 Task: Look for space in Mosopa, Botswana from 6th September, 2023 to 18th September, 2023 for 3 adults in price range Rs.6000 to Rs.12000. Place can be entire place with 2 bedrooms having 2 beds and 2 bathrooms. Property type can be house, flat, guest house, hotel. Booking option can be shelf check-in. Required host language is English.
Action: Mouse moved to (400, 88)
Screenshot: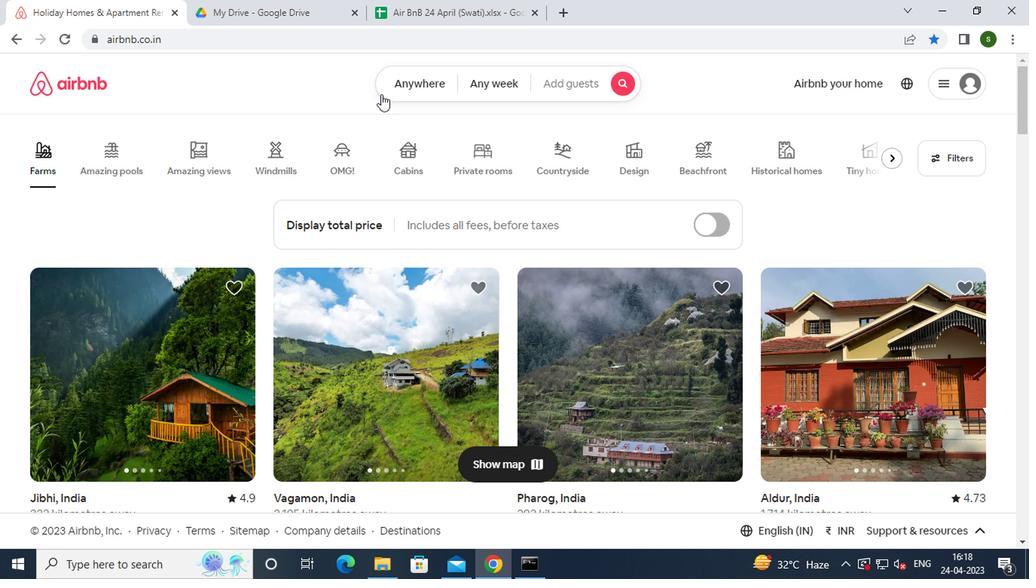 
Action: Mouse pressed left at (400, 88)
Screenshot: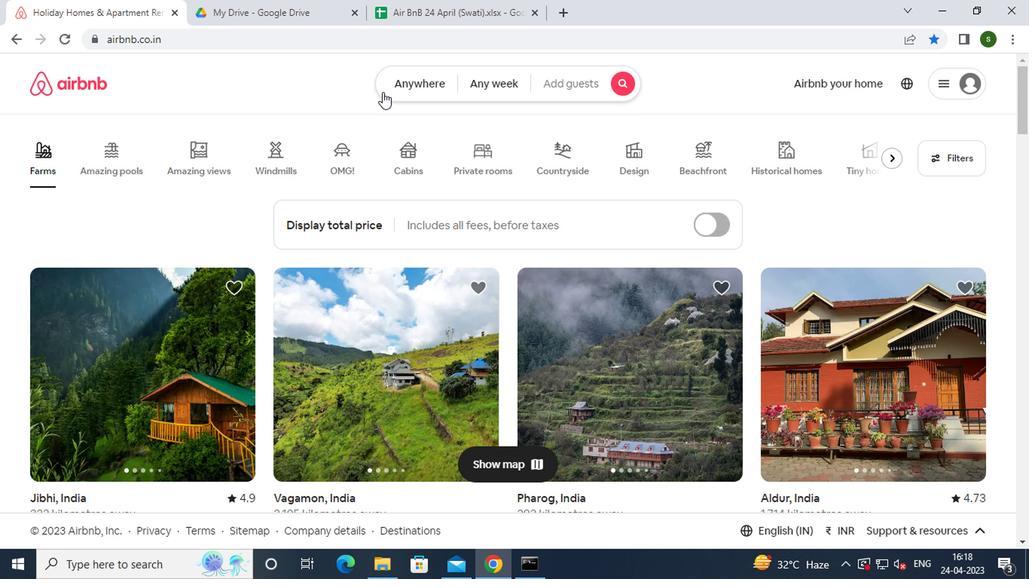 
Action: Mouse moved to (341, 140)
Screenshot: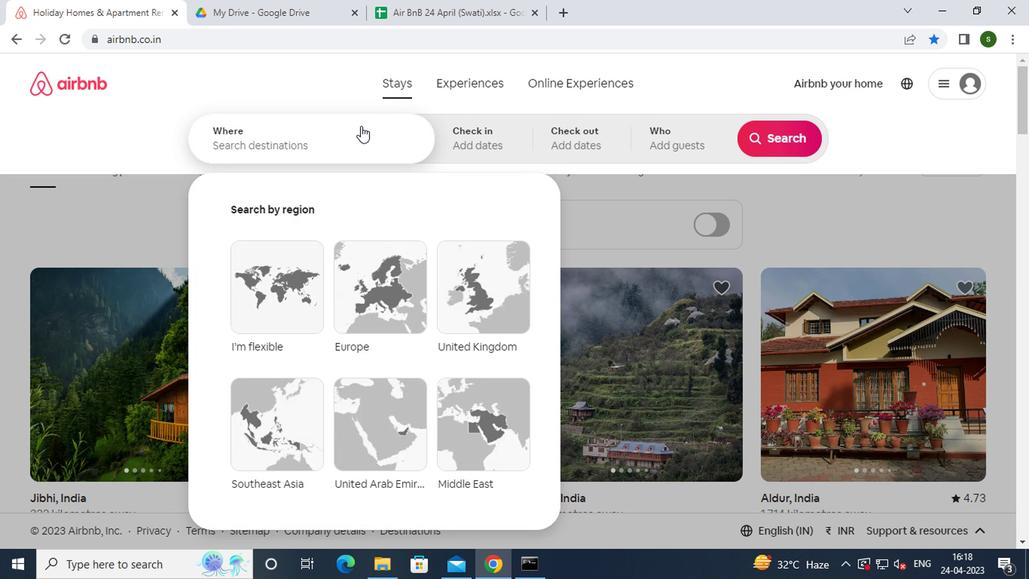 
Action: Mouse pressed left at (341, 140)
Screenshot: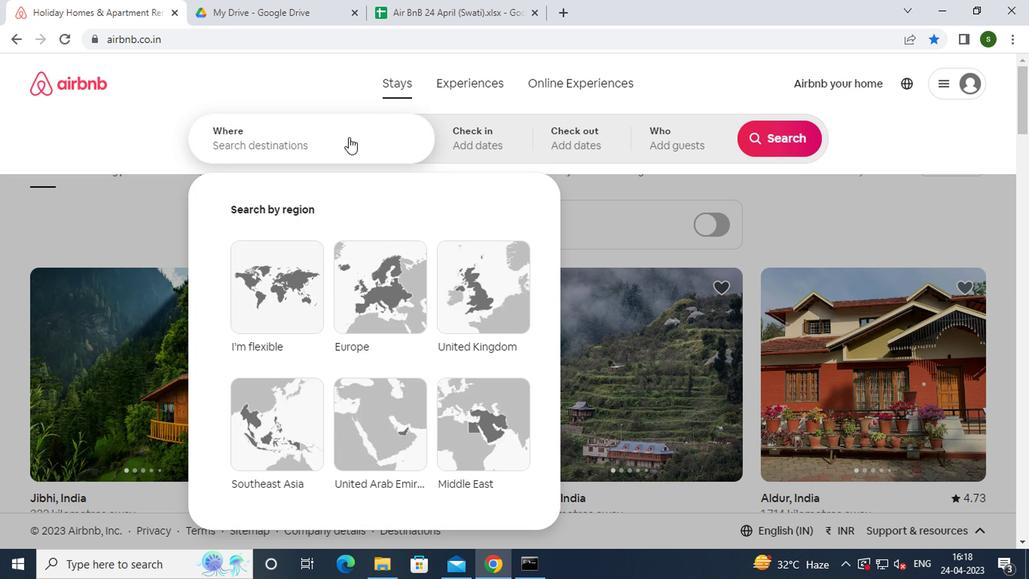 
Action: Key pressed m<Key.caps_lock>osopa
Screenshot: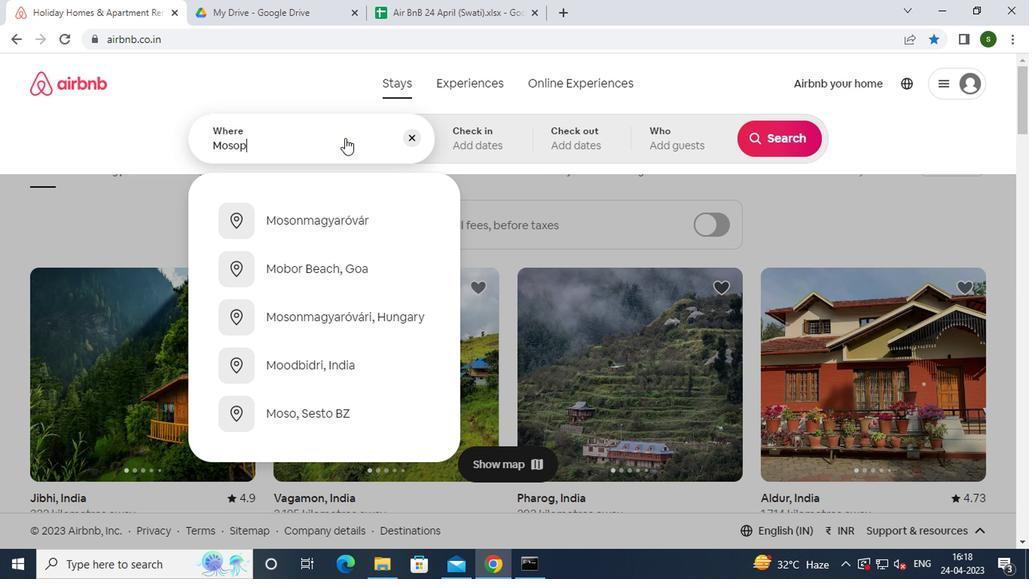 
Action: Mouse moved to (339, 214)
Screenshot: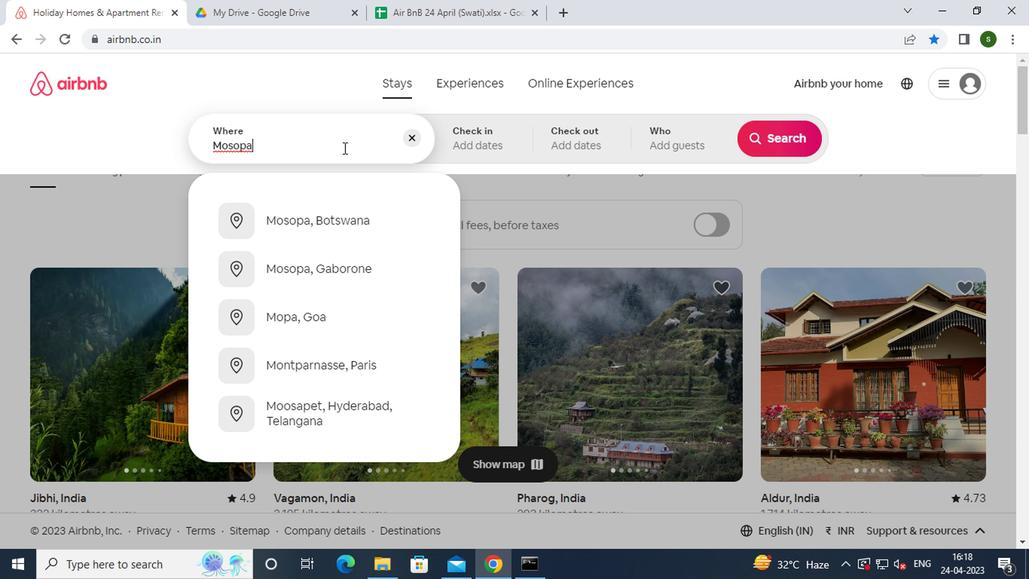 
Action: Mouse pressed left at (339, 214)
Screenshot: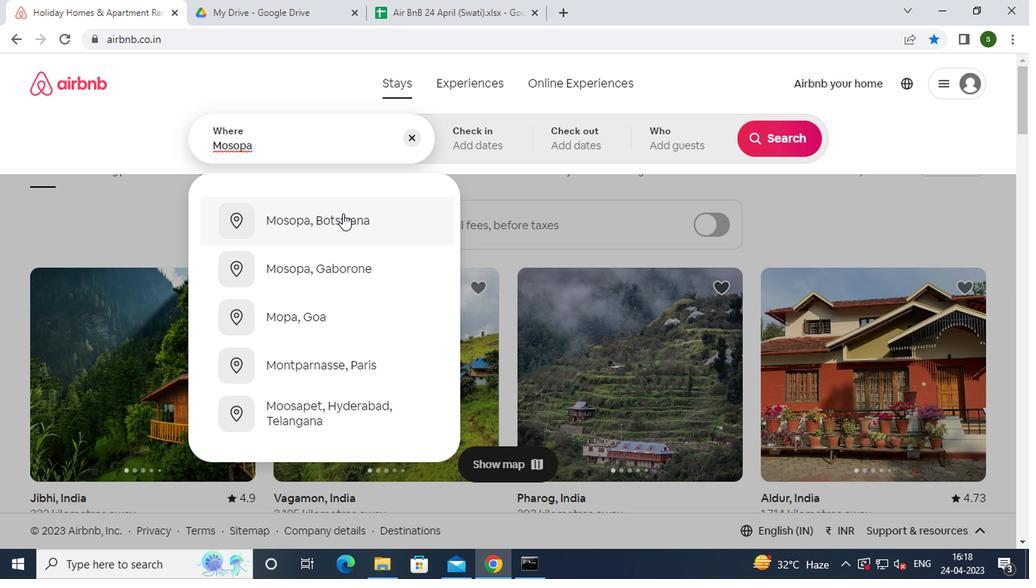 
Action: Mouse moved to (770, 257)
Screenshot: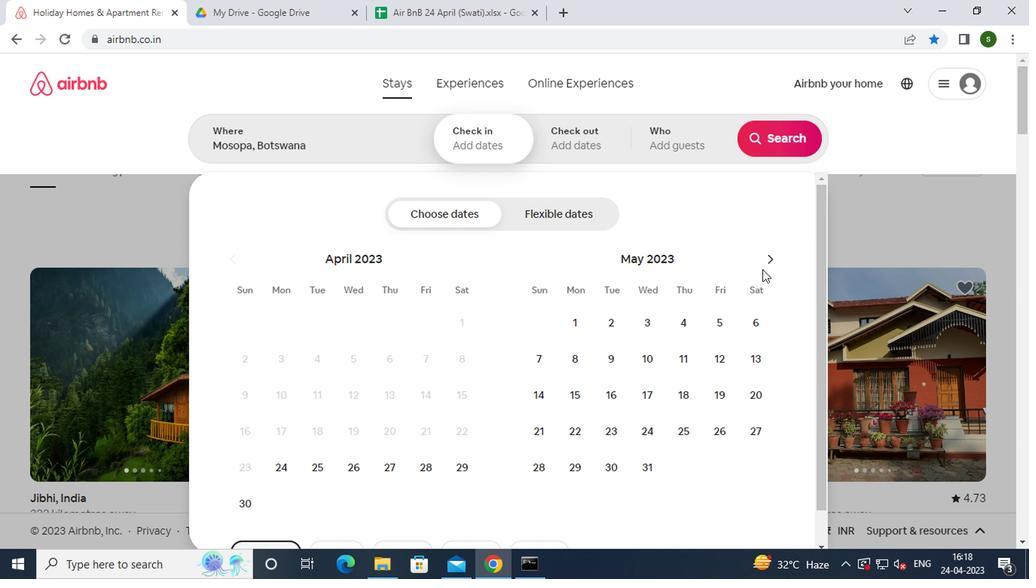 
Action: Mouse pressed left at (770, 257)
Screenshot: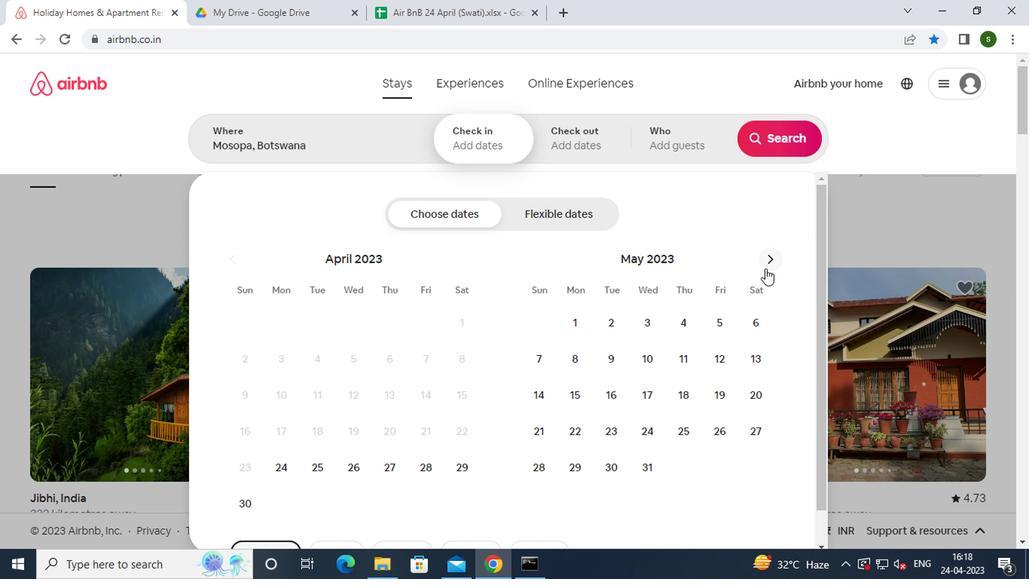 
Action: Mouse pressed left at (770, 257)
Screenshot: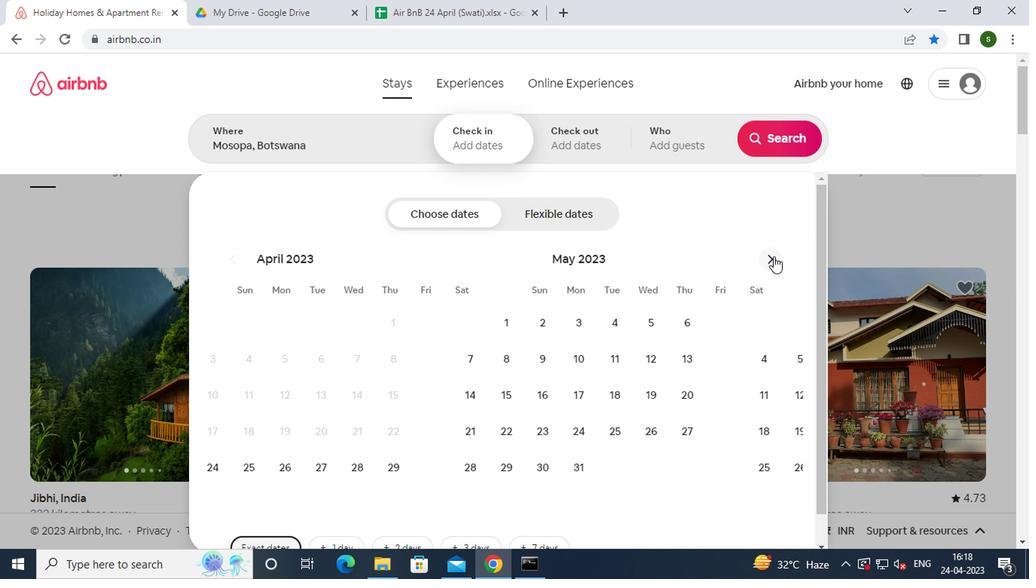 
Action: Mouse pressed left at (770, 257)
Screenshot: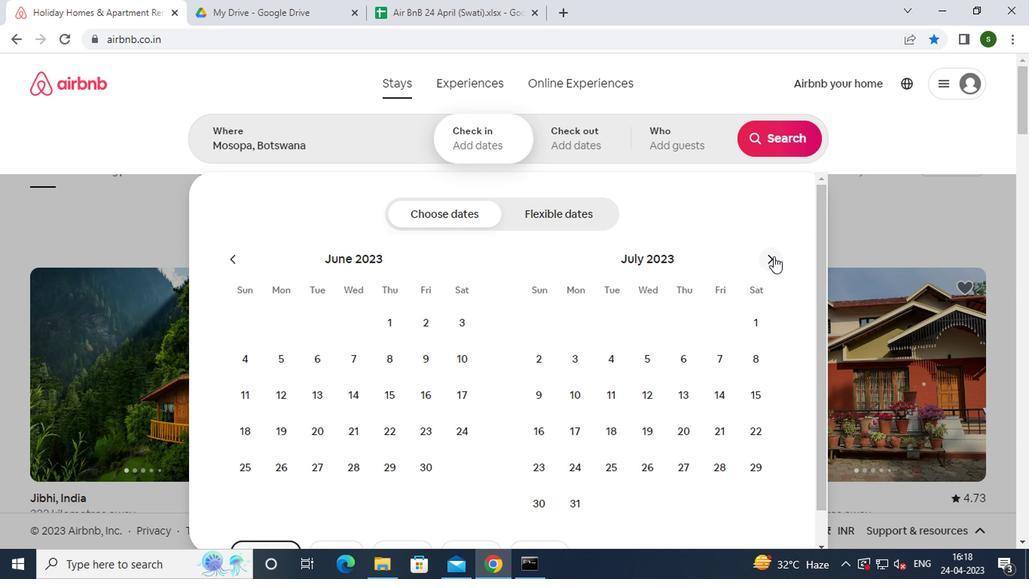 
Action: Mouse pressed left at (770, 257)
Screenshot: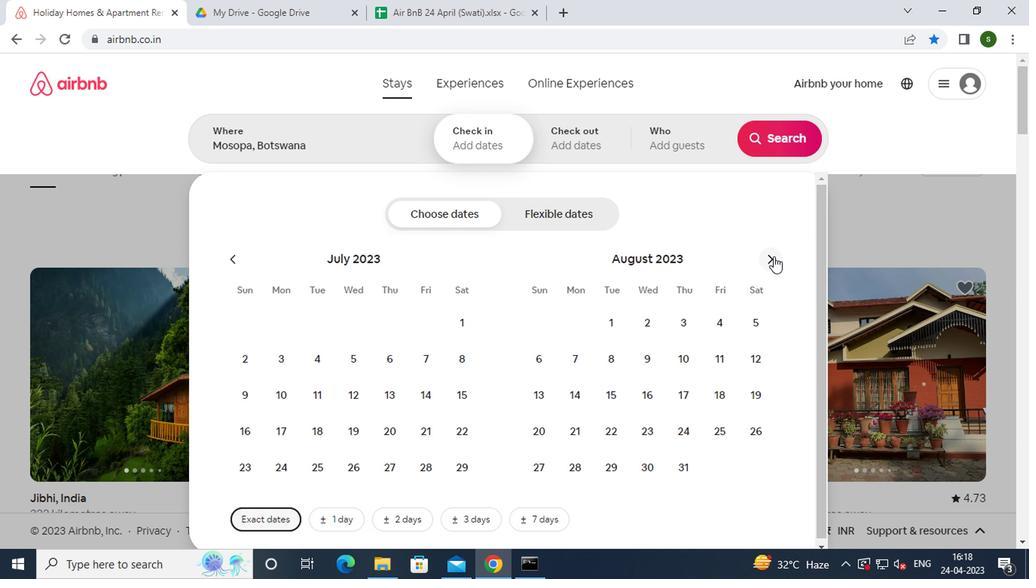 
Action: Mouse moved to (643, 356)
Screenshot: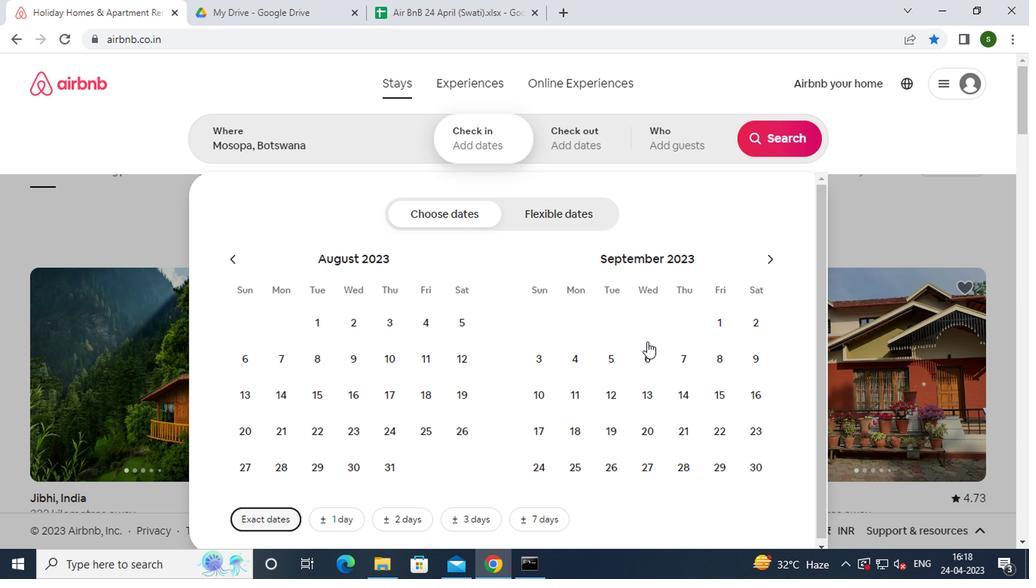 
Action: Mouse pressed left at (643, 356)
Screenshot: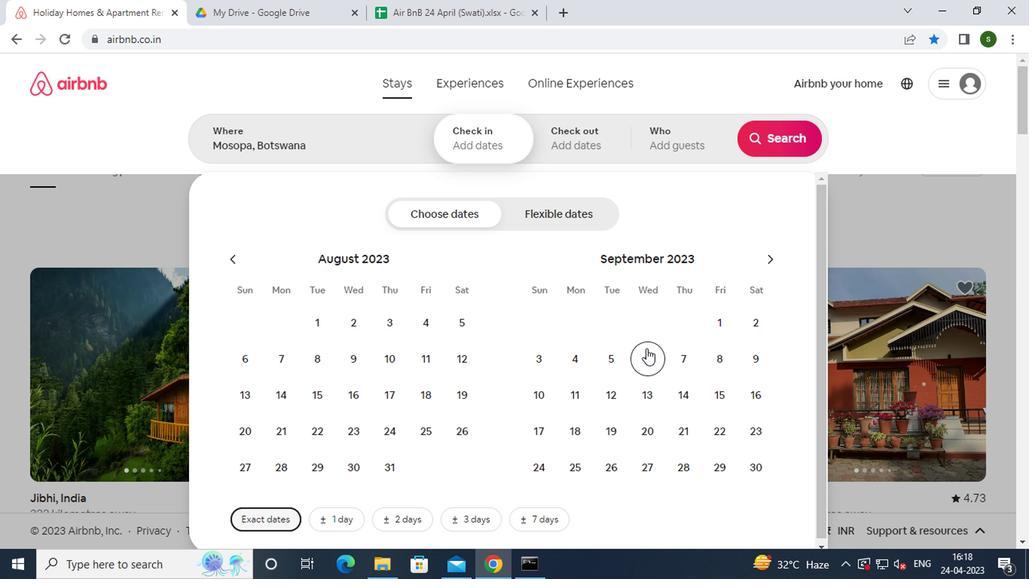 
Action: Mouse moved to (580, 426)
Screenshot: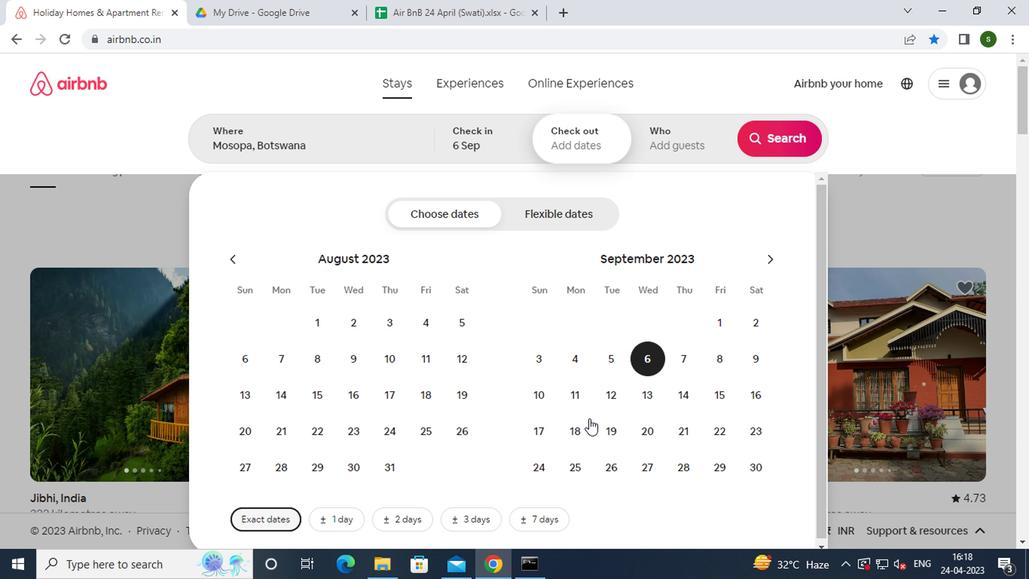 
Action: Mouse pressed left at (580, 426)
Screenshot: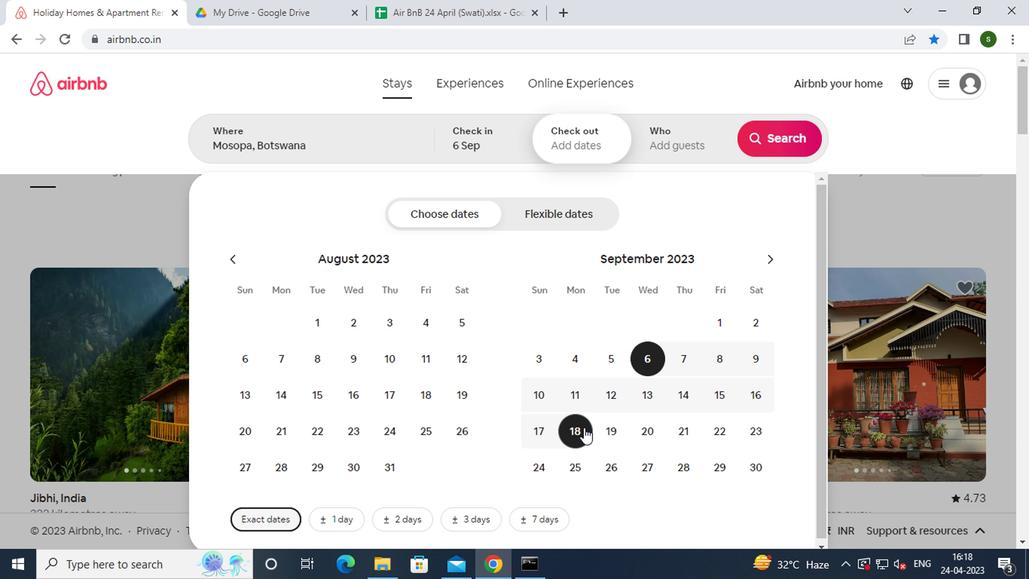 
Action: Mouse moved to (679, 141)
Screenshot: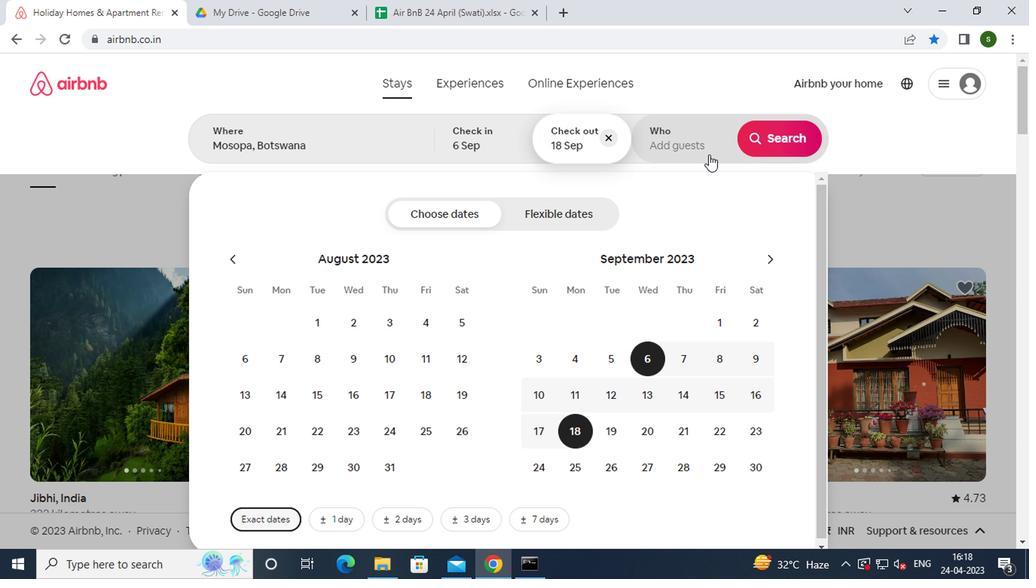 
Action: Mouse pressed left at (679, 141)
Screenshot: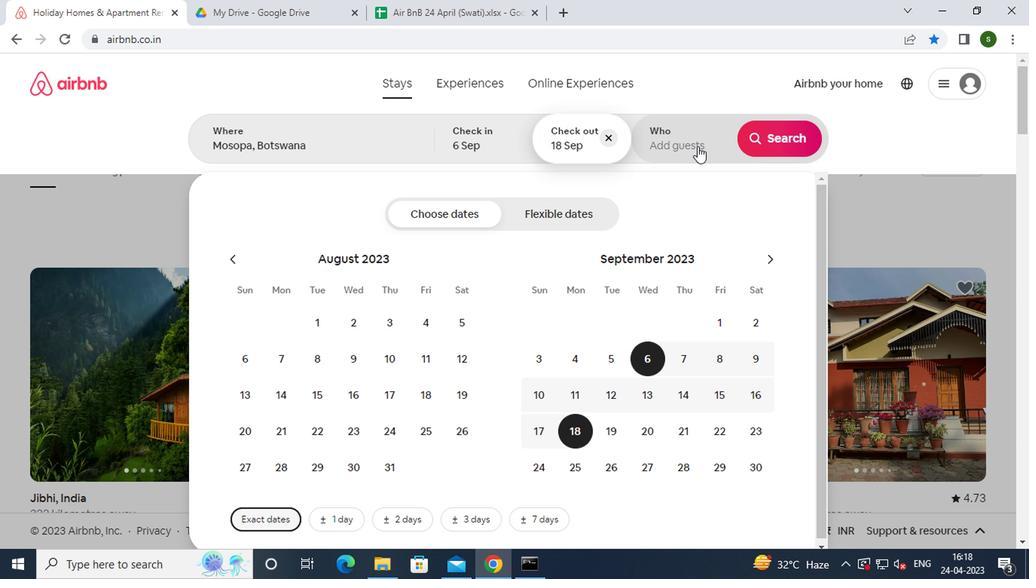 
Action: Mouse moved to (778, 219)
Screenshot: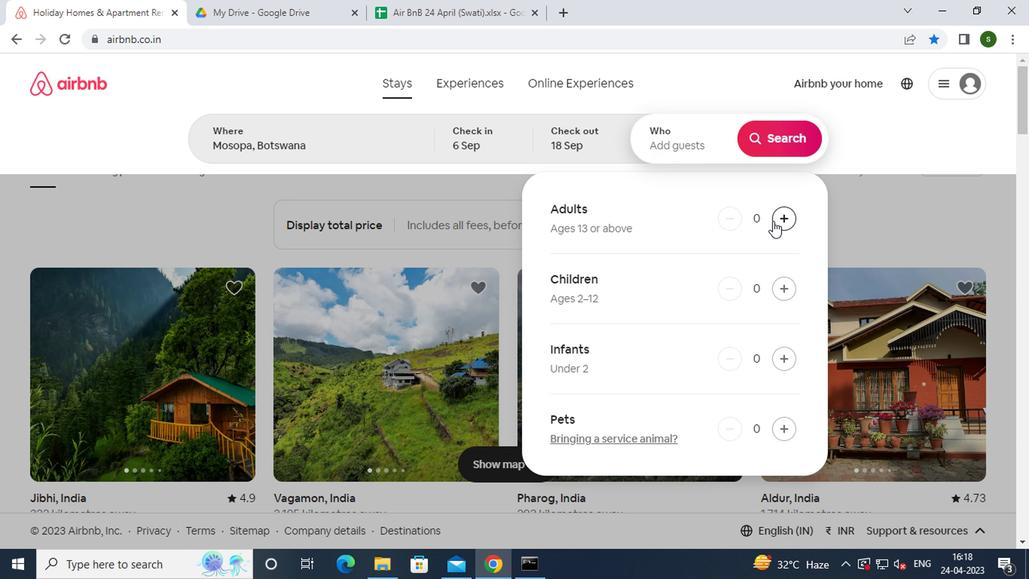 
Action: Mouse pressed left at (778, 219)
Screenshot: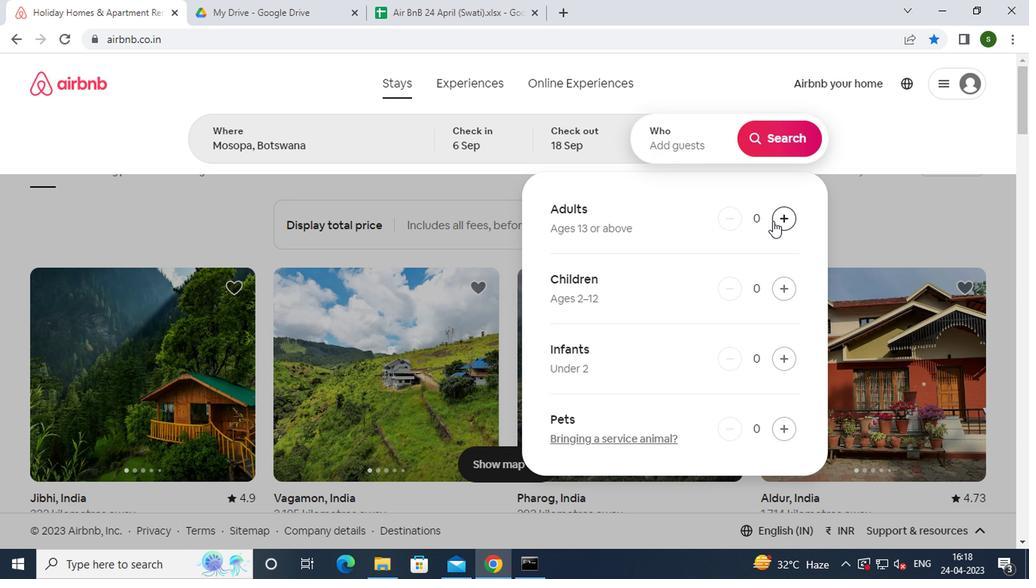 
Action: Mouse pressed left at (778, 219)
Screenshot: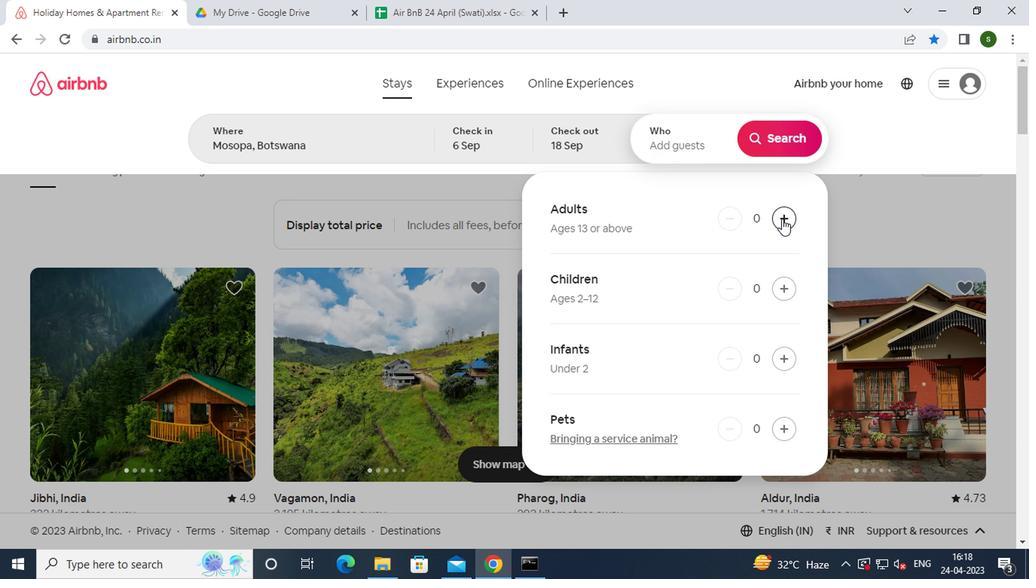 
Action: Mouse pressed left at (778, 219)
Screenshot: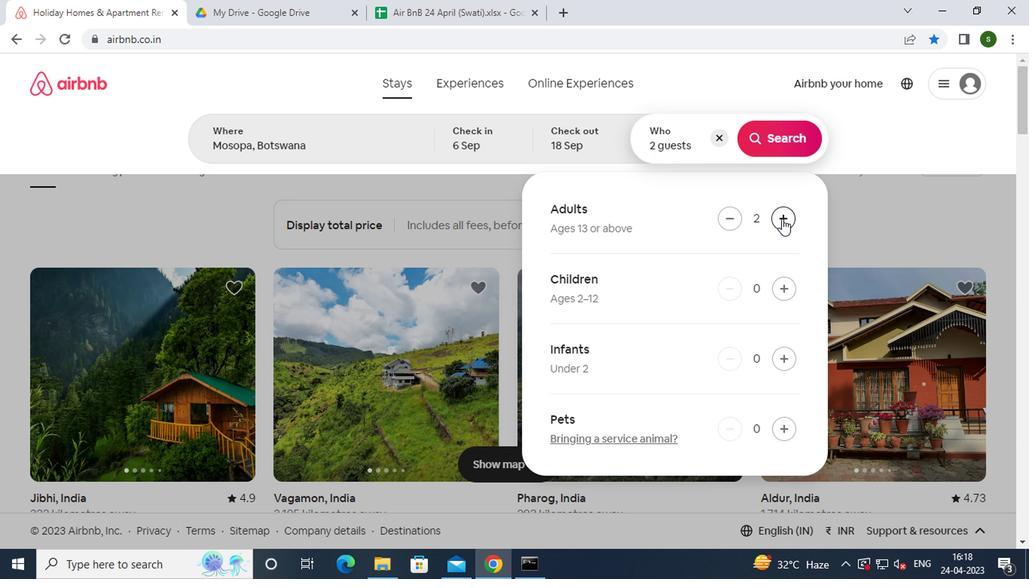 
Action: Mouse moved to (773, 153)
Screenshot: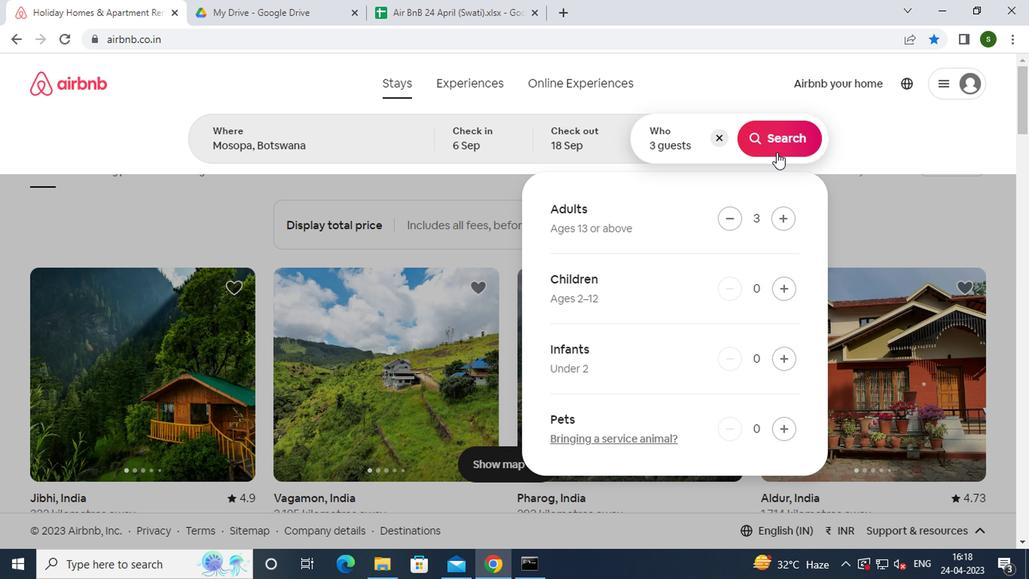 
Action: Mouse pressed left at (773, 153)
Screenshot: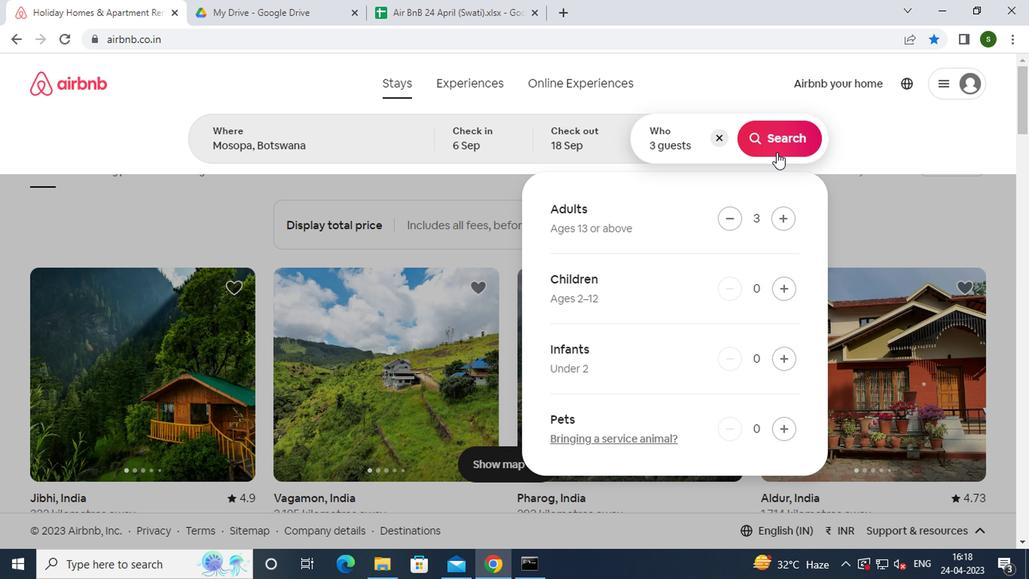 
Action: Mouse moved to (943, 137)
Screenshot: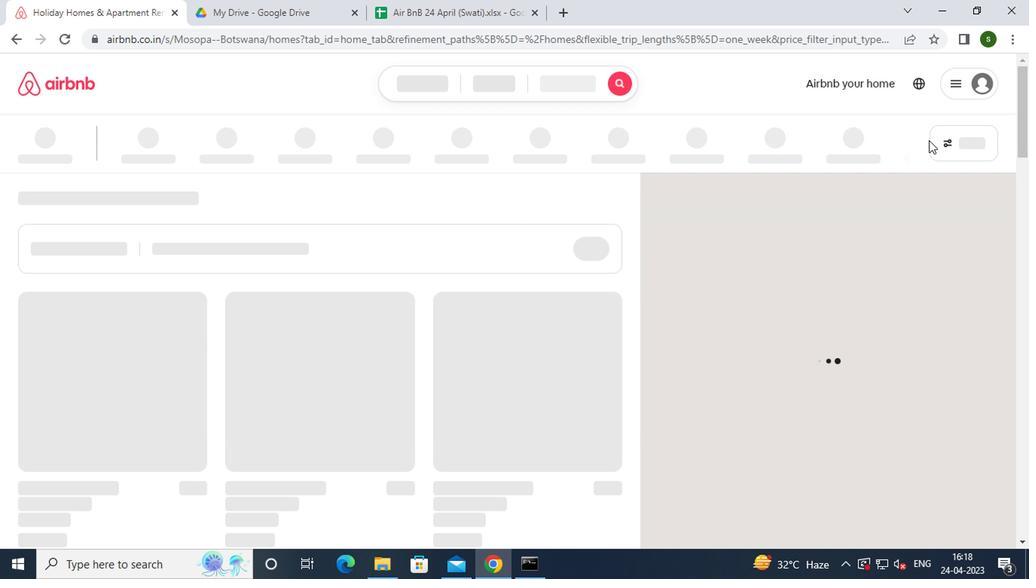 
Action: Mouse pressed left at (943, 137)
Screenshot: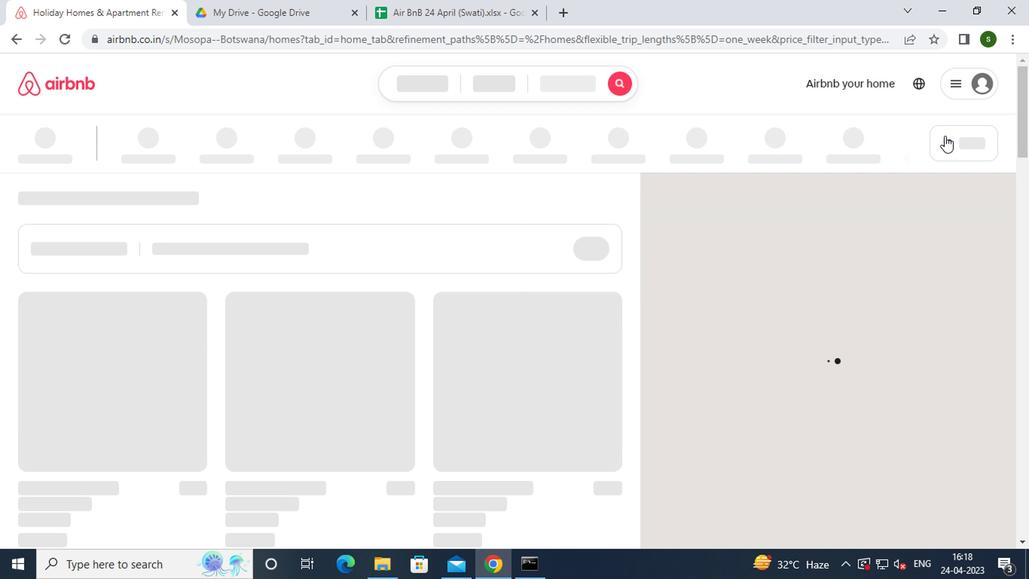 
Action: Mouse moved to (970, 144)
Screenshot: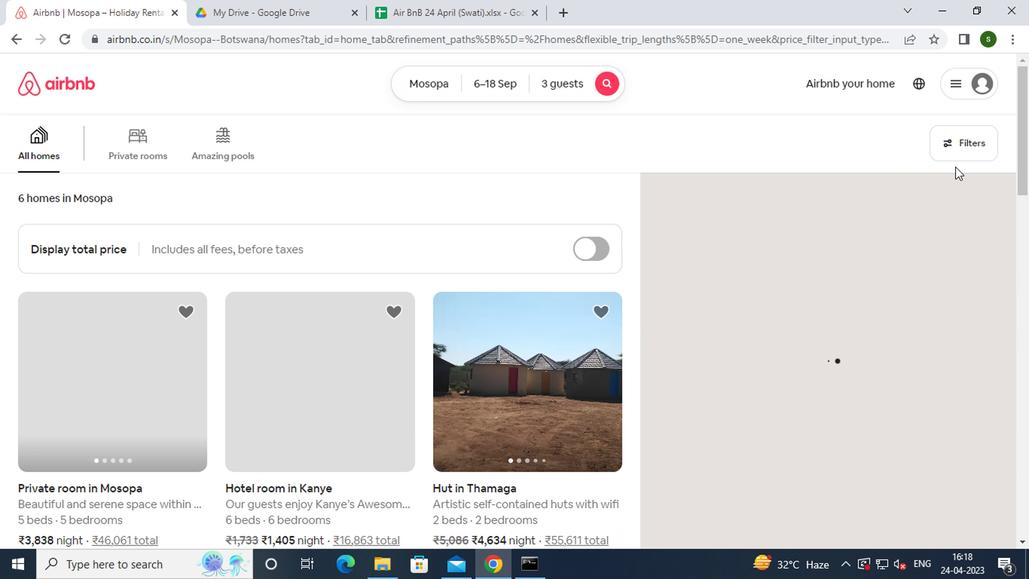 
Action: Mouse pressed left at (970, 144)
Screenshot: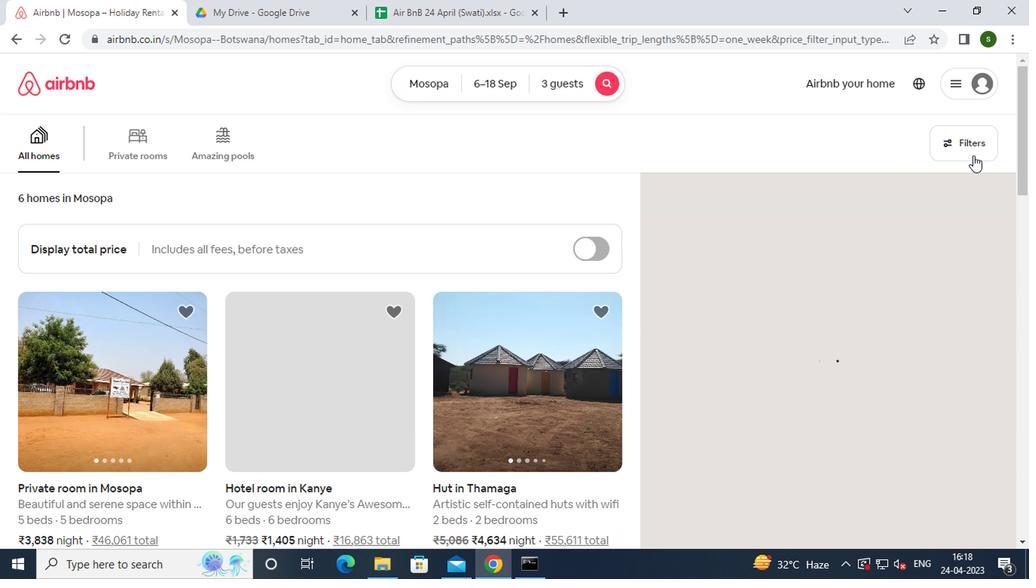 
Action: Mouse moved to (372, 332)
Screenshot: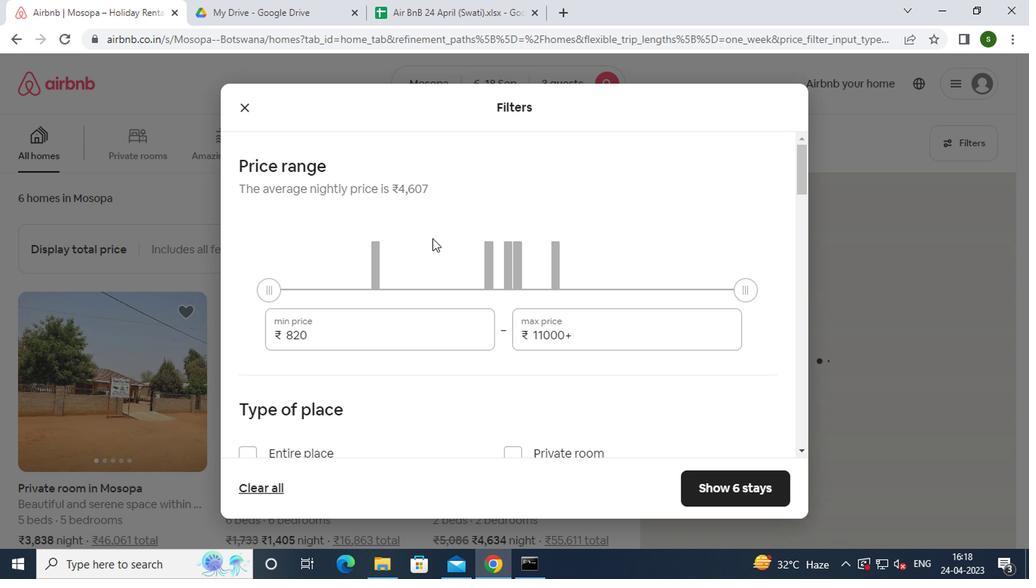 
Action: Mouse pressed left at (372, 332)
Screenshot: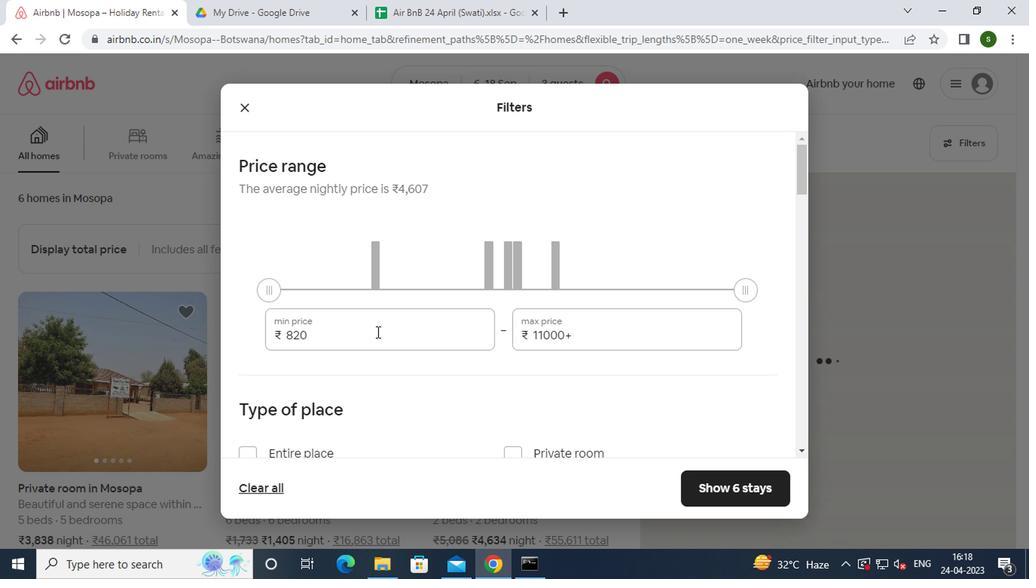 
Action: Key pressed <Key.backspace><Key.backspace><Key.backspace><Key.backspace><Key.backspace><Key.backspace>6000
Screenshot: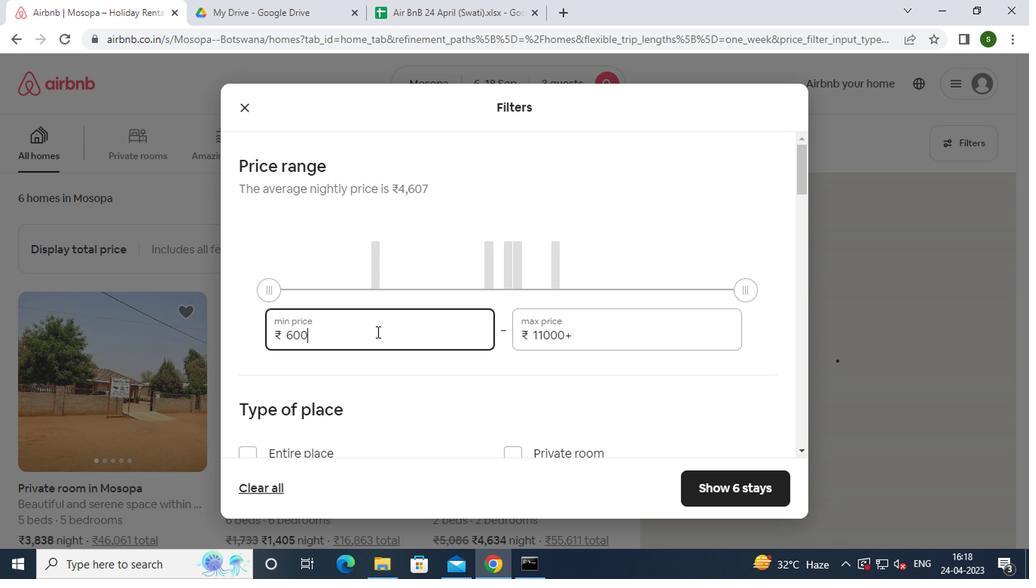
Action: Mouse moved to (577, 341)
Screenshot: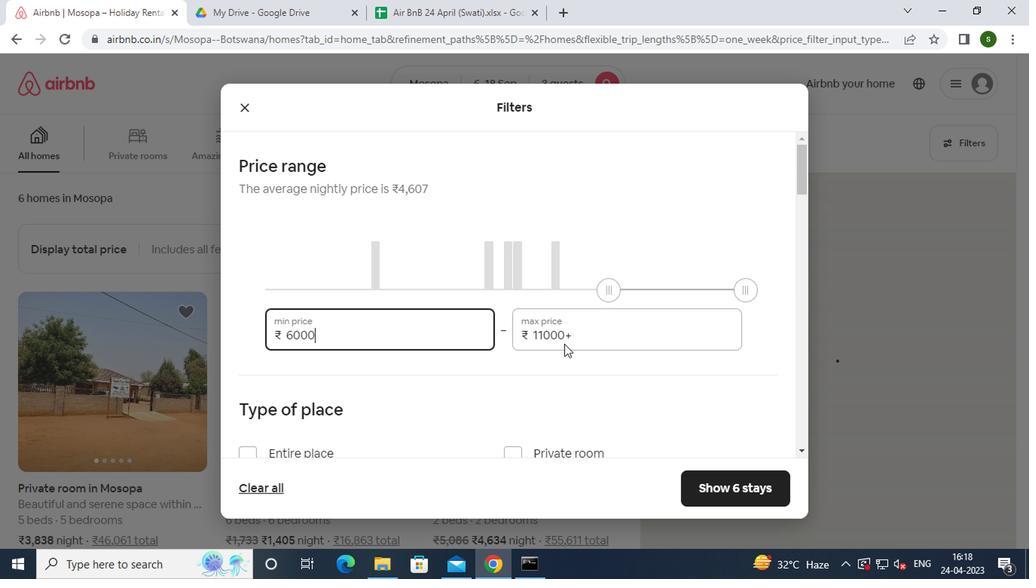 
Action: Mouse pressed left at (577, 341)
Screenshot: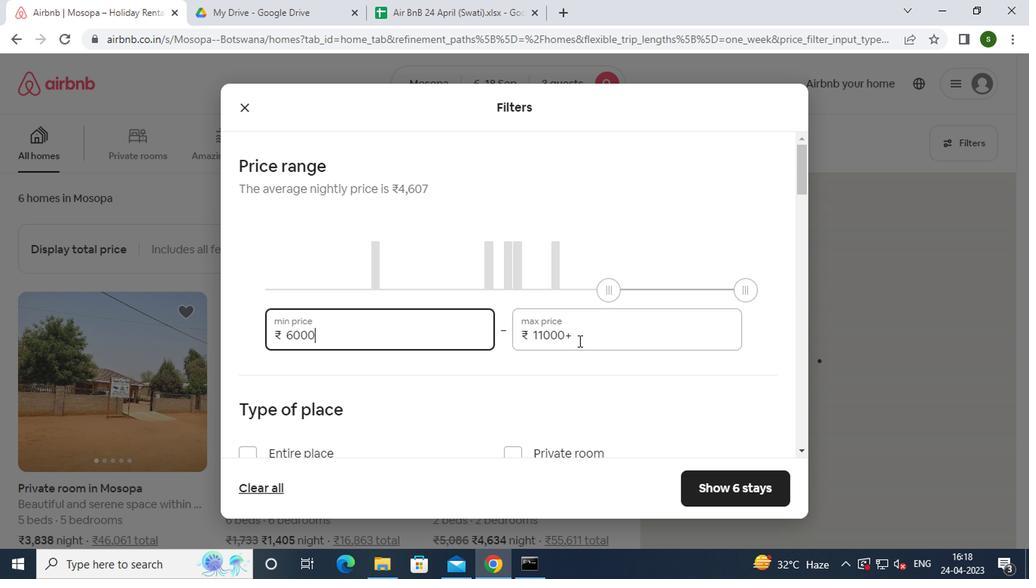 
Action: Mouse moved to (571, 341)
Screenshot: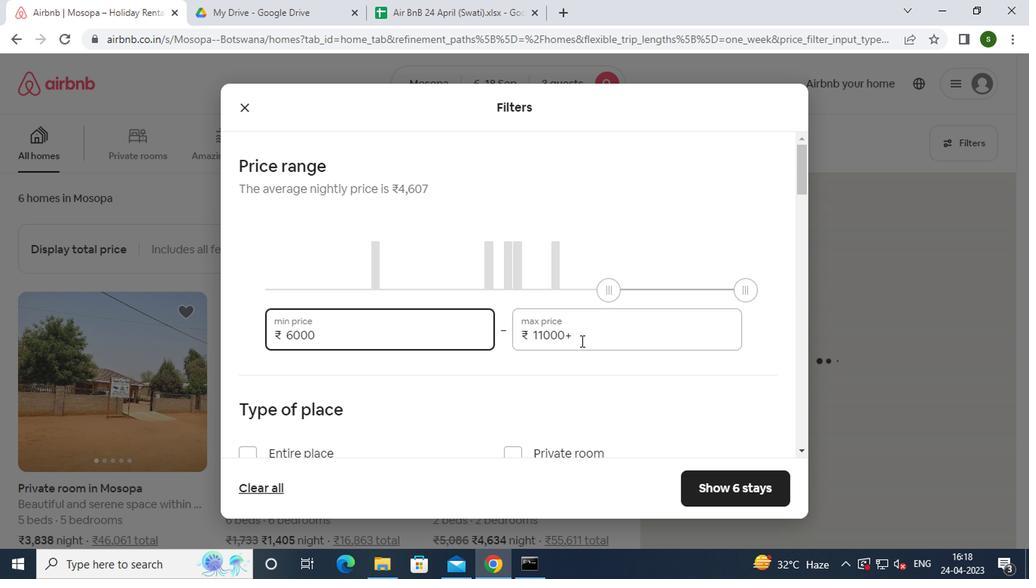 
Action: Key pressed <Key.backspace><Key.backspace><Key.backspace><Key.backspace><Key.backspace><Key.backspace><Key.backspace><Key.backspace><Key.backspace><Key.backspace><Key.backspace>12000
Screenshot: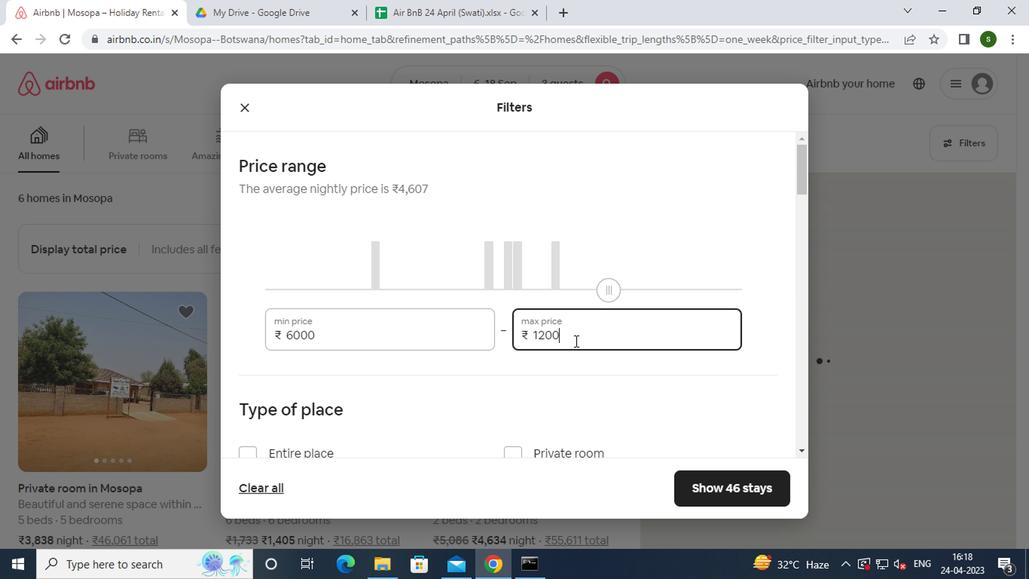 
Action: Mouse moved to (413, 386)
Screenshot: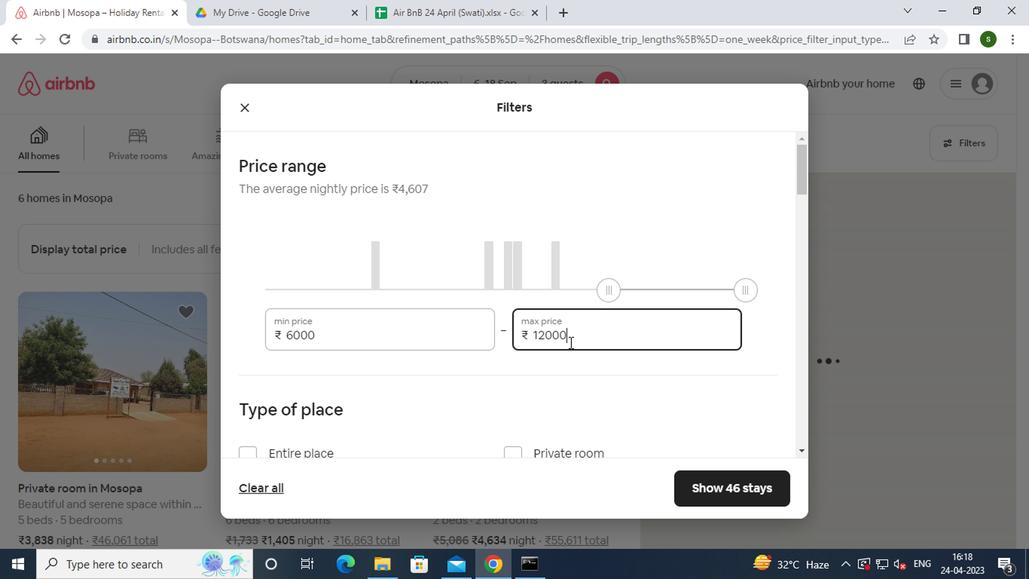 
Action: Mouse scrolled (413, 385) with delta (0, -1)
Screenshot: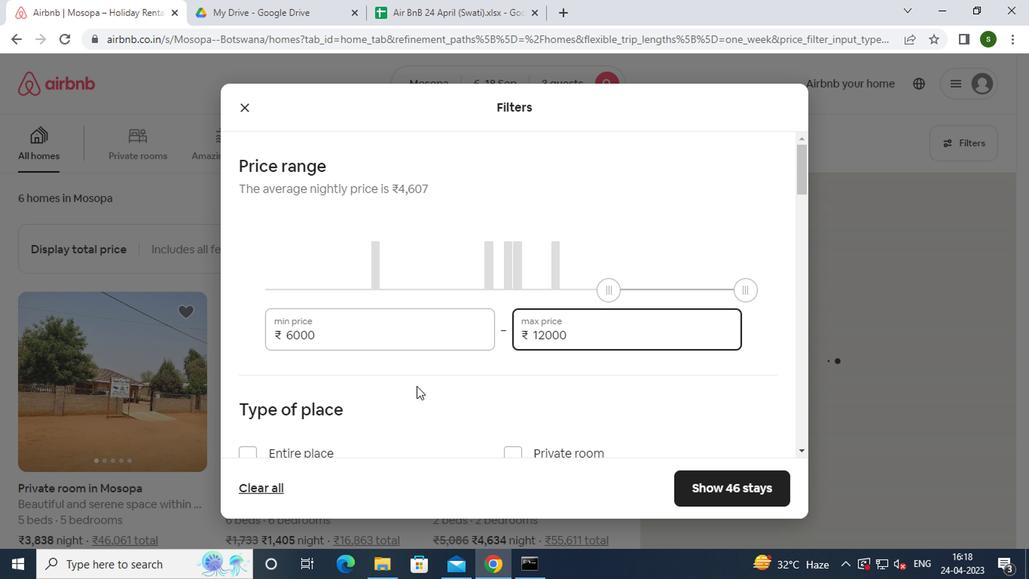 
Action: Mouse scrolled (413, 385) with delta (0, -1)
Screenshot: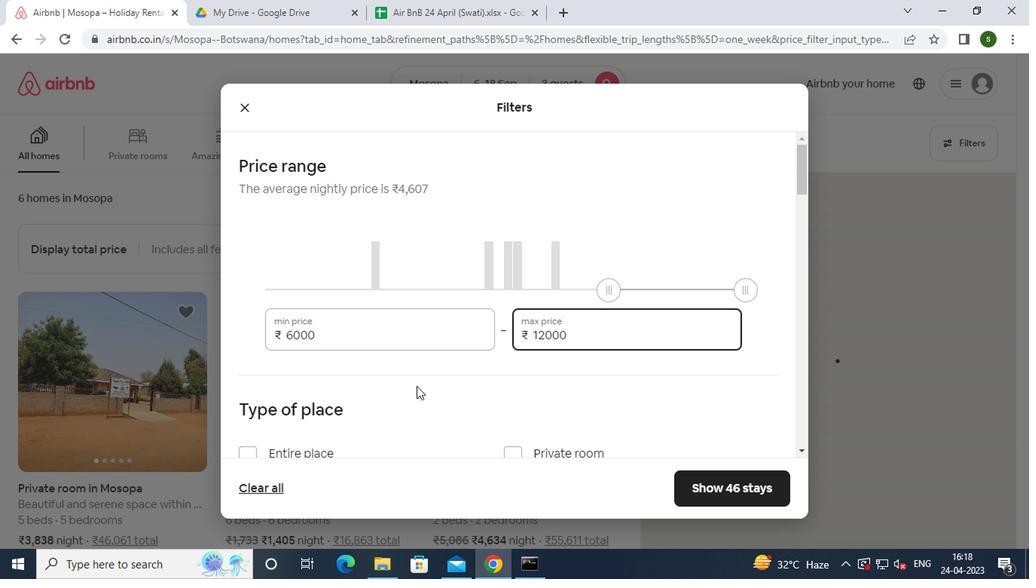 
Action: Mouse moved to (279, 301)
Screenshot: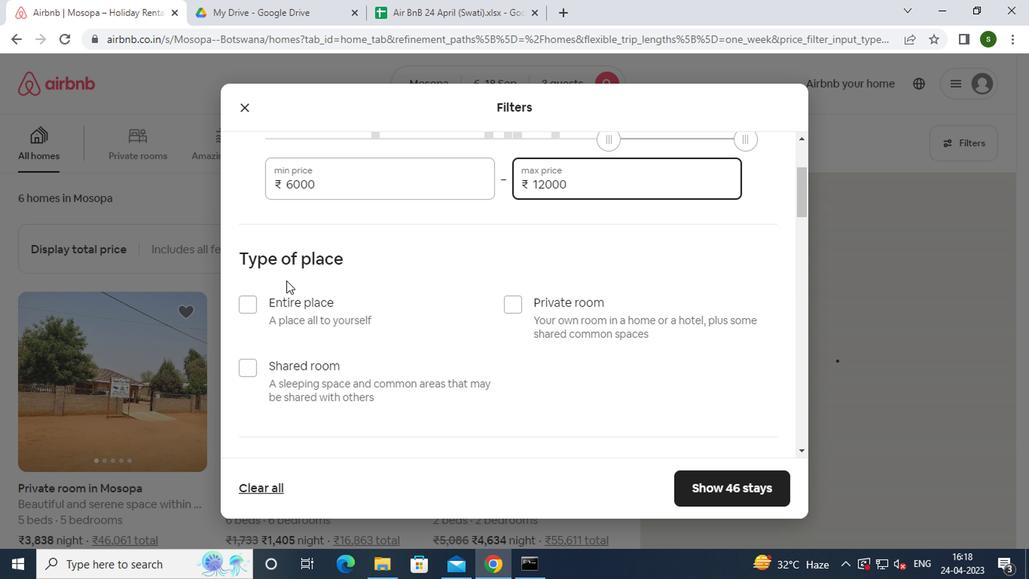 
Action: Mouse pressed left at (279, 301)
Screenshot: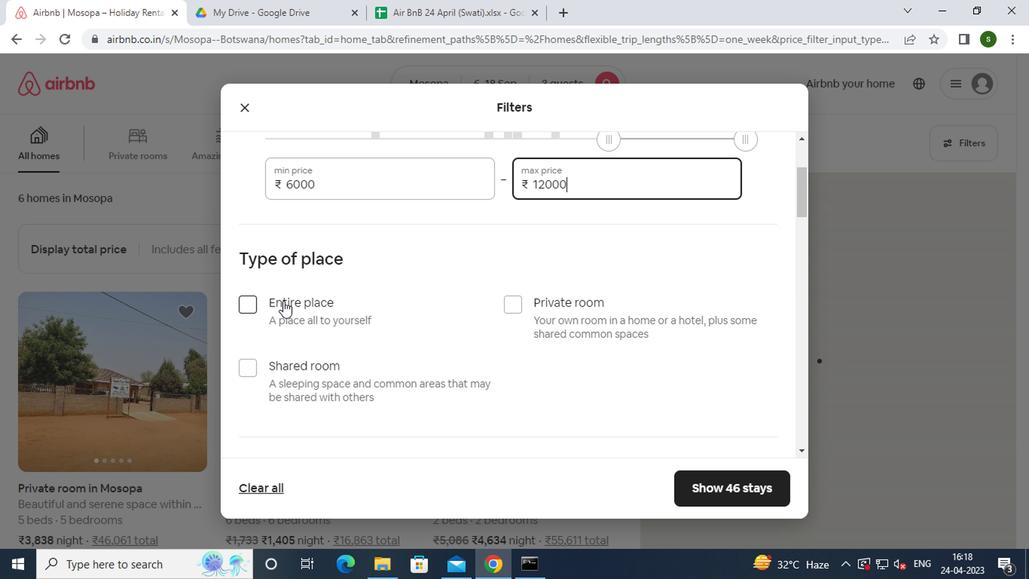 
Action: Mouse scrolled (279, 300) with delta (0, 0)
Screenshot: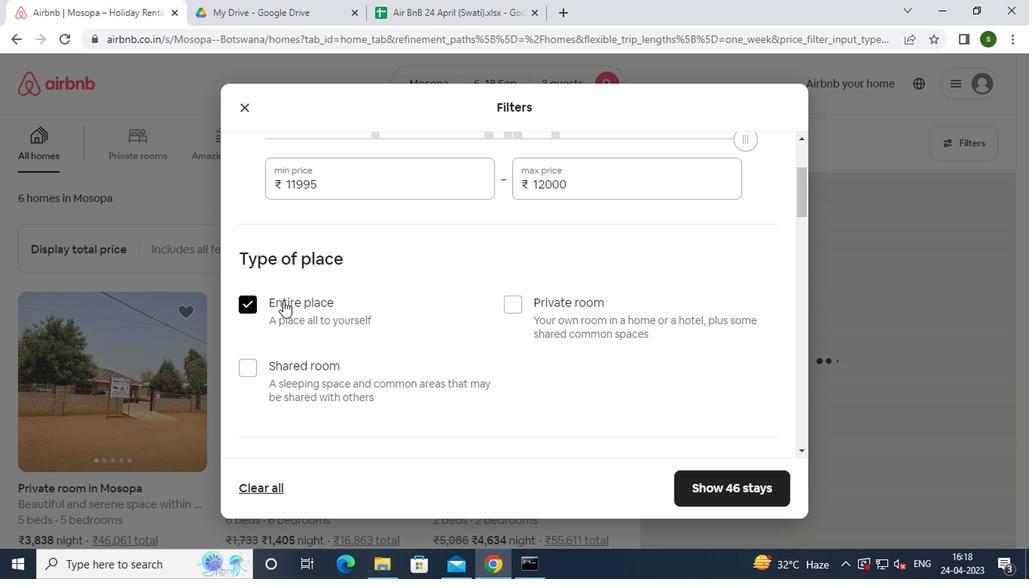 
Action: Mouse scrolled (279, 300) with delta (0, 0)
Screenshot: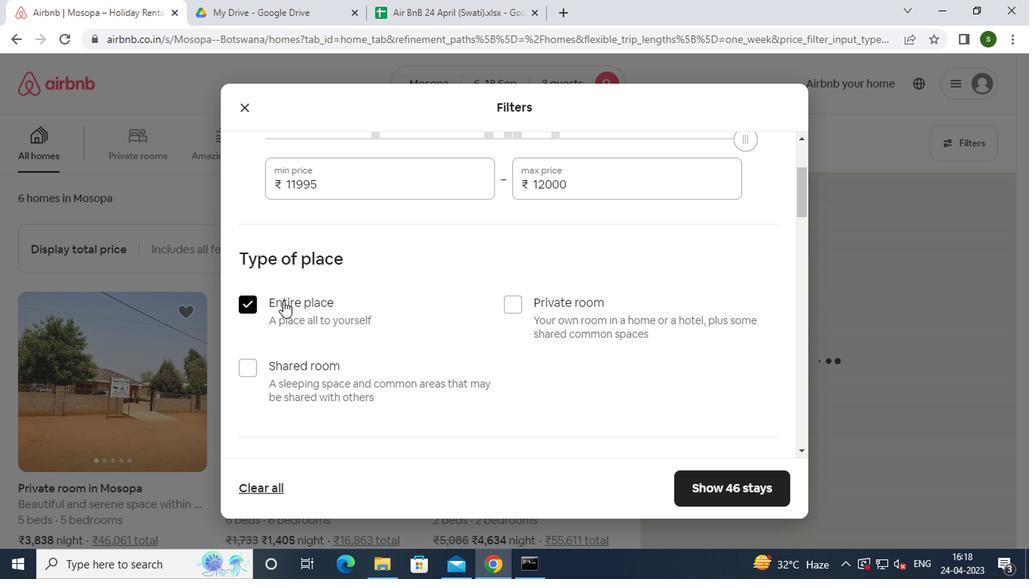 
Action: Mouse moved to (391, 394)
Screenshot: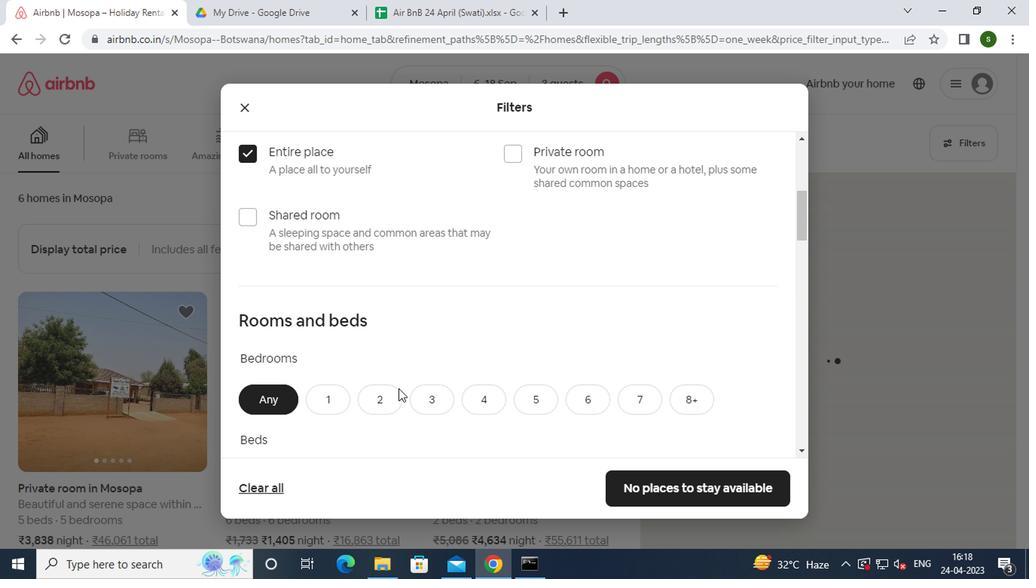 
Action: Mouse pressed left at (391, 394)
Screenshot: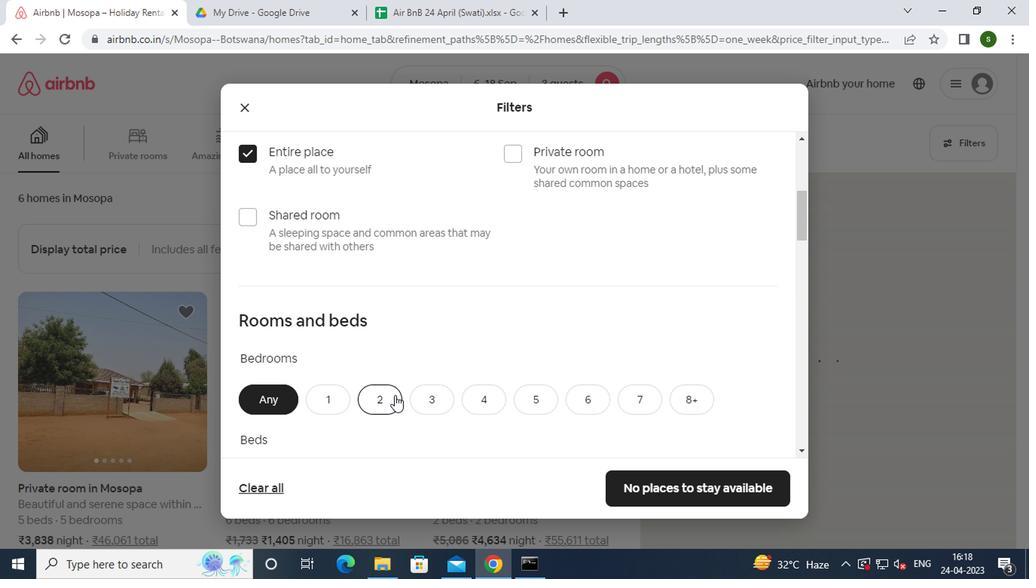 
Action: Mouse moved to (420, 339)
Screenshot: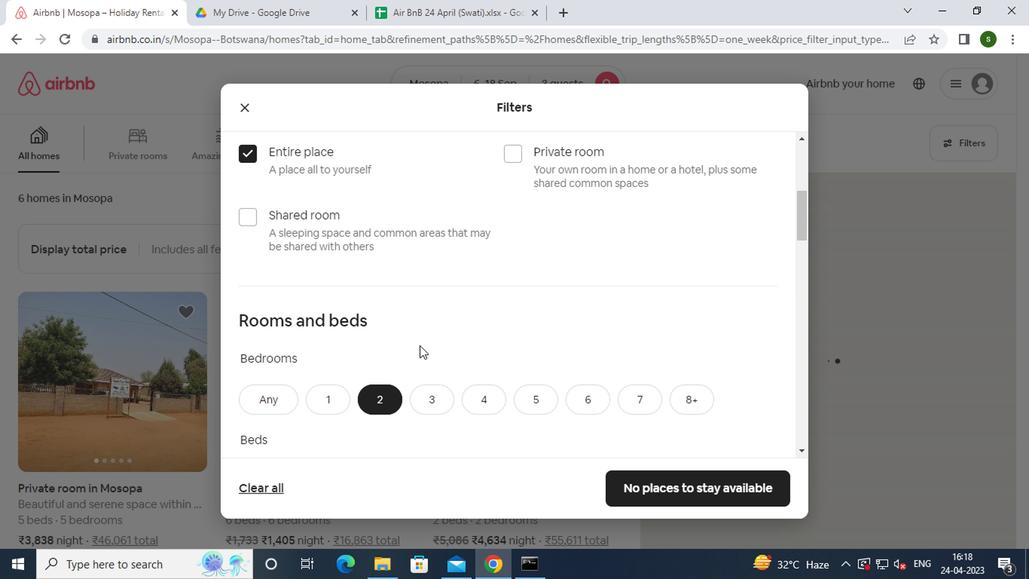 
Action: Mouse scrolled (420, 337) with delta (0, -1)
Screenshot: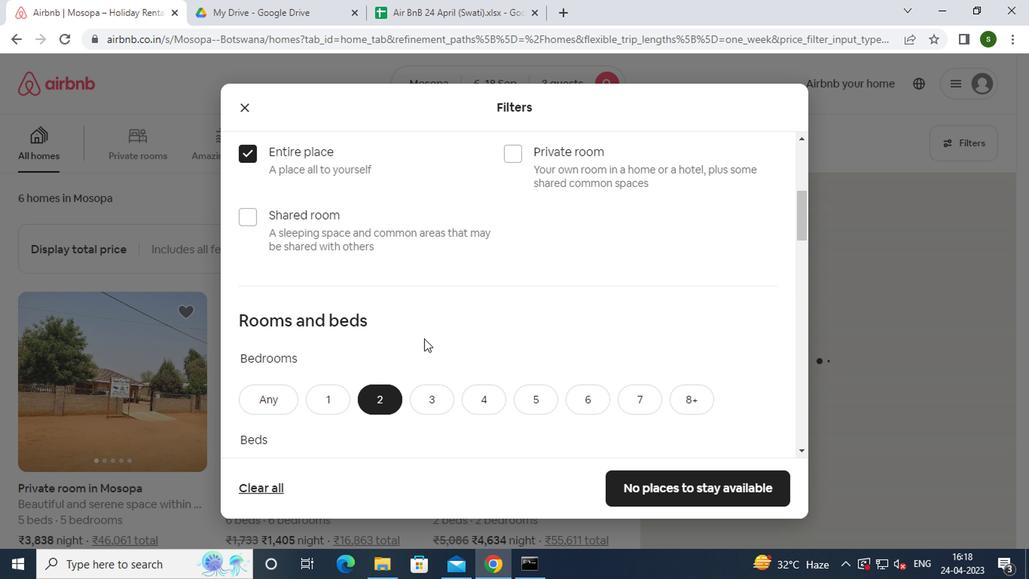 
Action: Mouse scrolled (420, 337) with delta (0, -1)
Screenshot: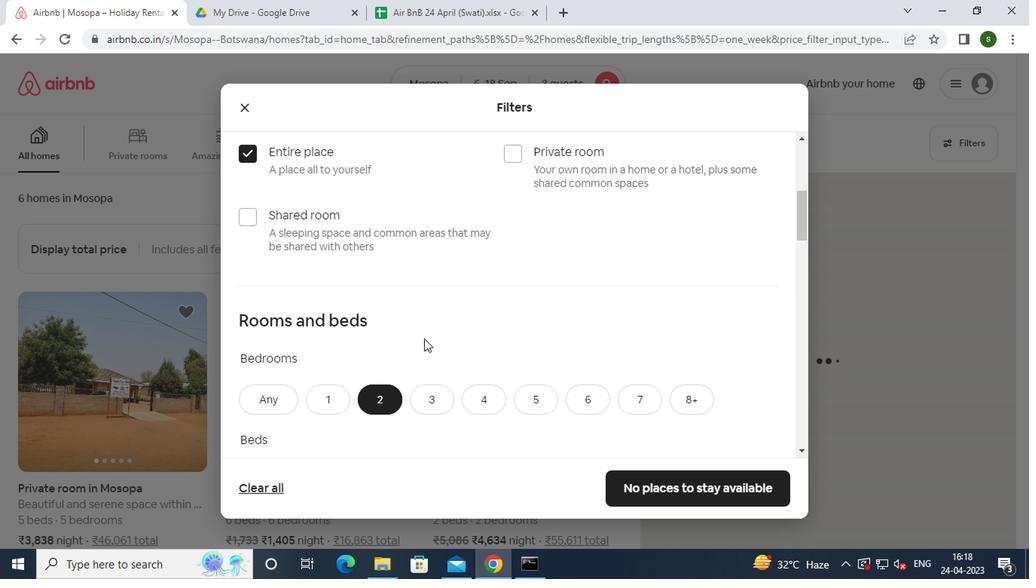 
Action: Mouse scrolled (420, 337) with delta (0, -1)
Screenshot: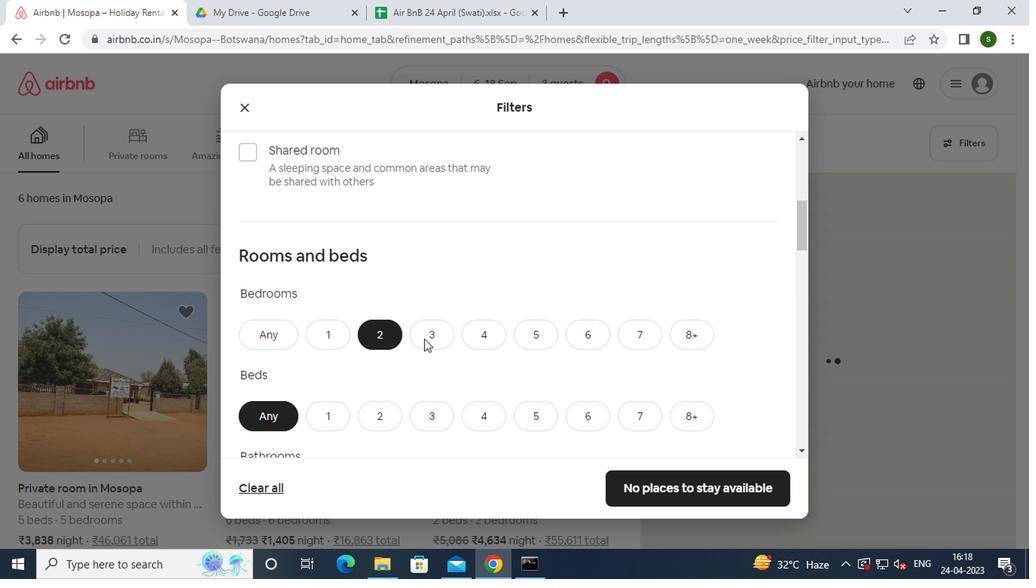 
Action: Mouse moved to (385, 253)
Screenshot: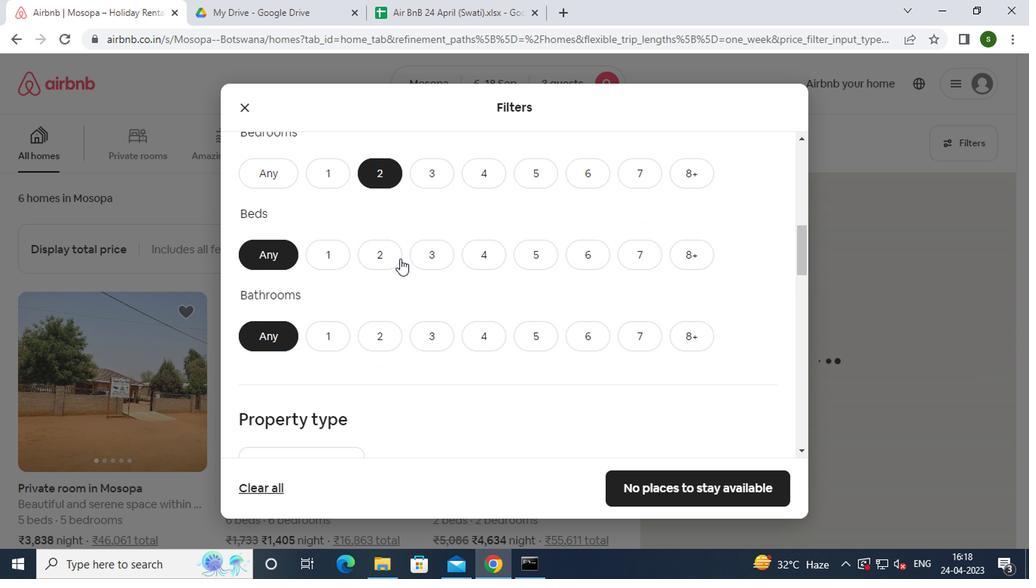
Action: Mouse pressed left at (385, 253)
Screenshot: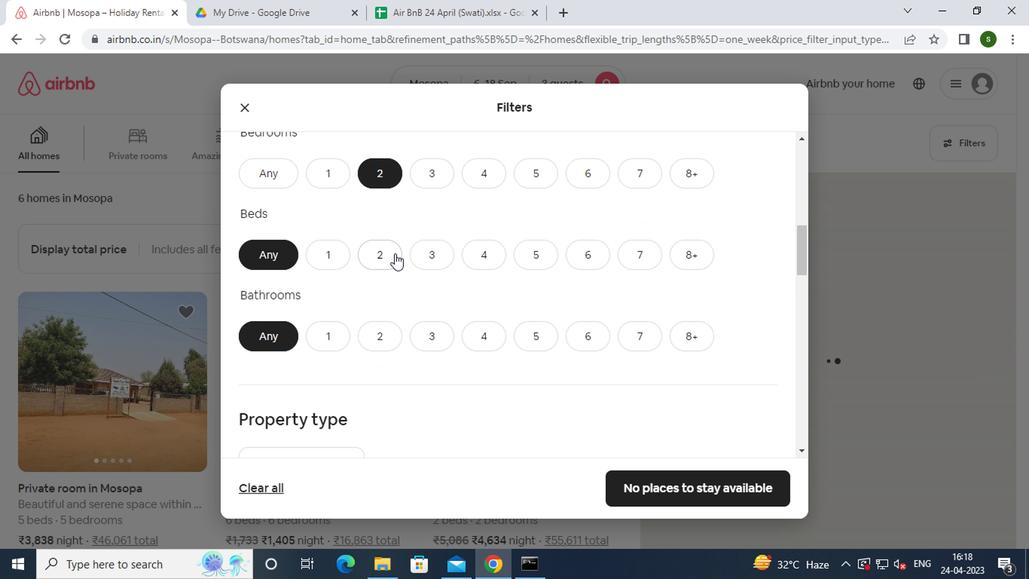 
Action: Mouse moved to (381, 343)
Screenshot: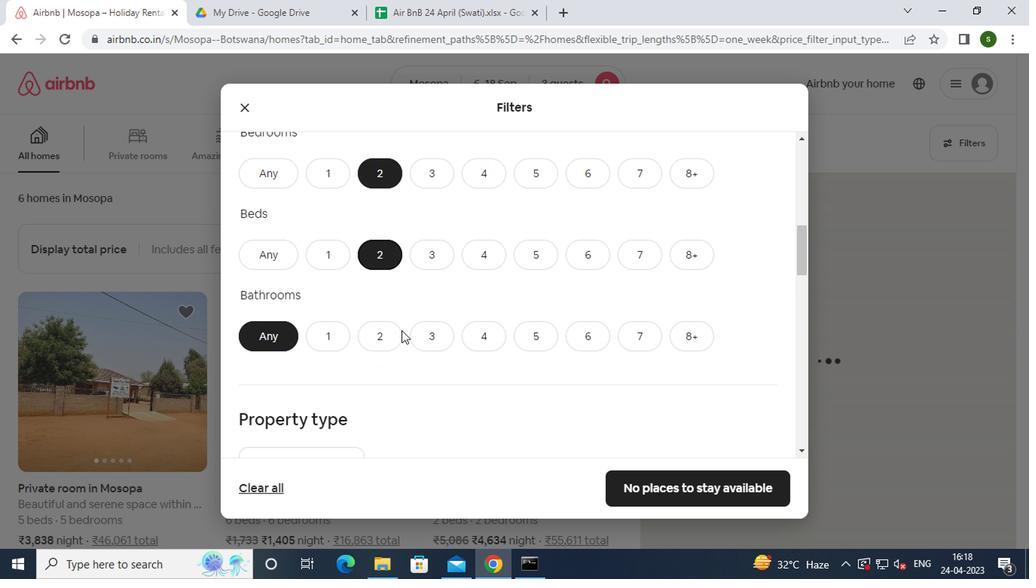 
Action: Mouse pressed left at (381, 343)
Screenshot: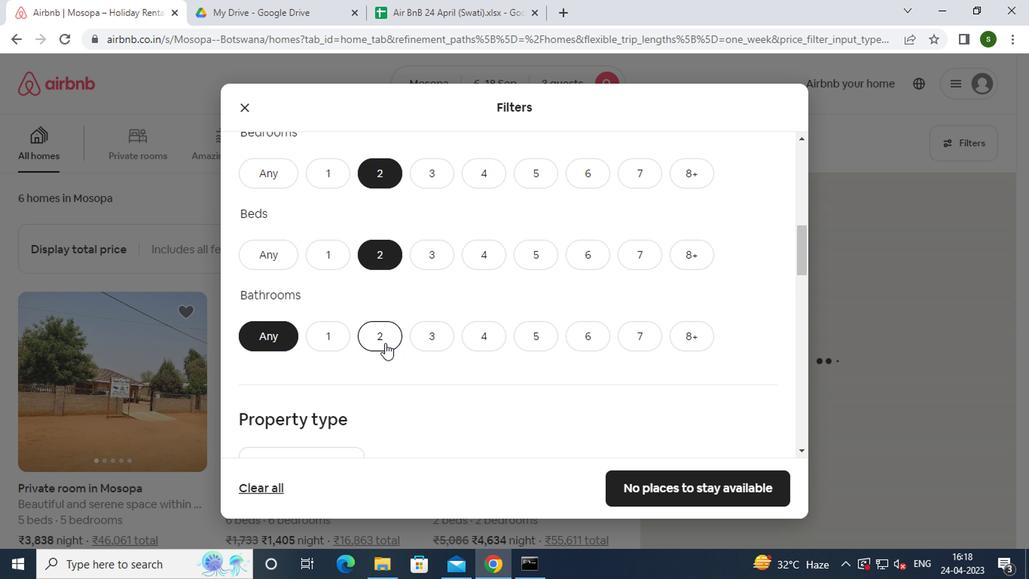 
Action: Mouse moved to (470, 285)
Screenshot: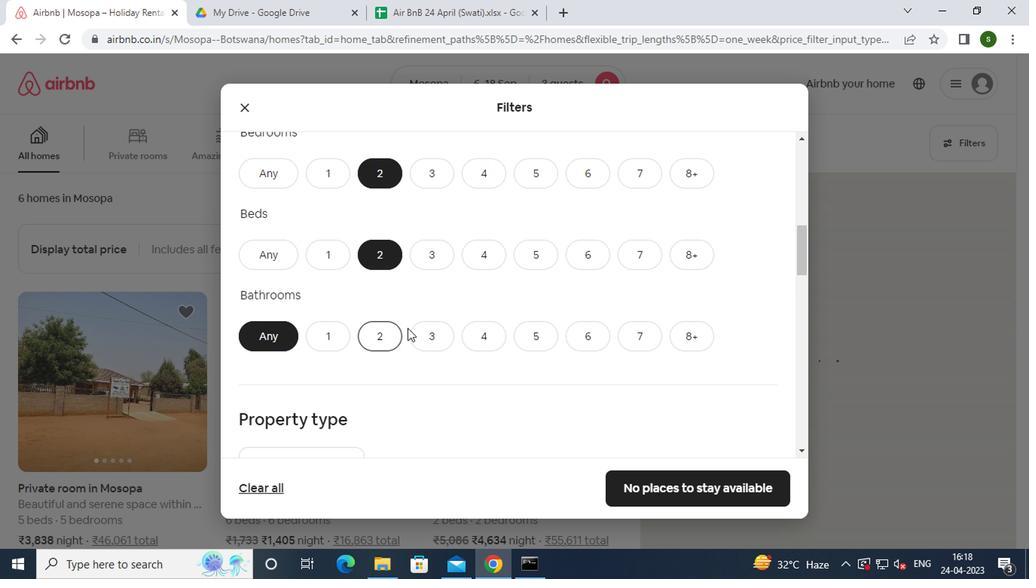 
Action: Mouse scrolled (470, 284) with delta (0, -1)
Screenshot: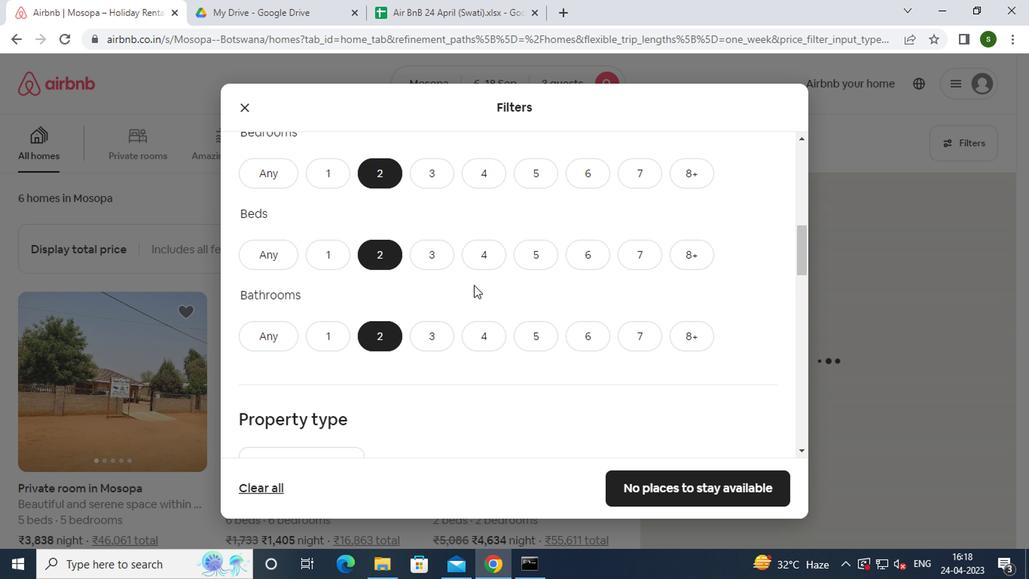 
Action: Mouse scrolled (470, 284) with delta (0, -1)
Screenshot: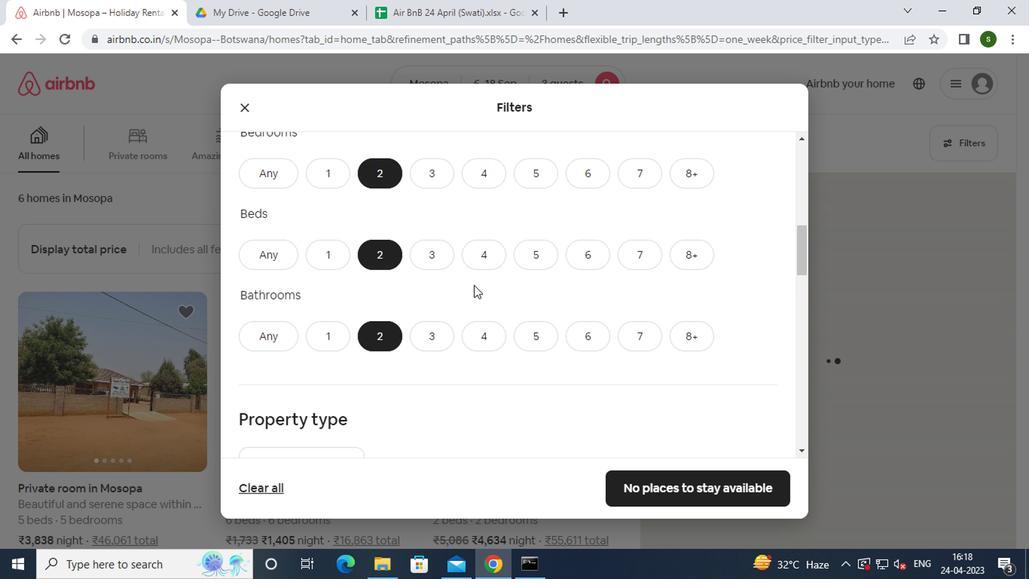 
Action: Mouse scrolled (470, 284) with delta (0, -1)
Screenshot: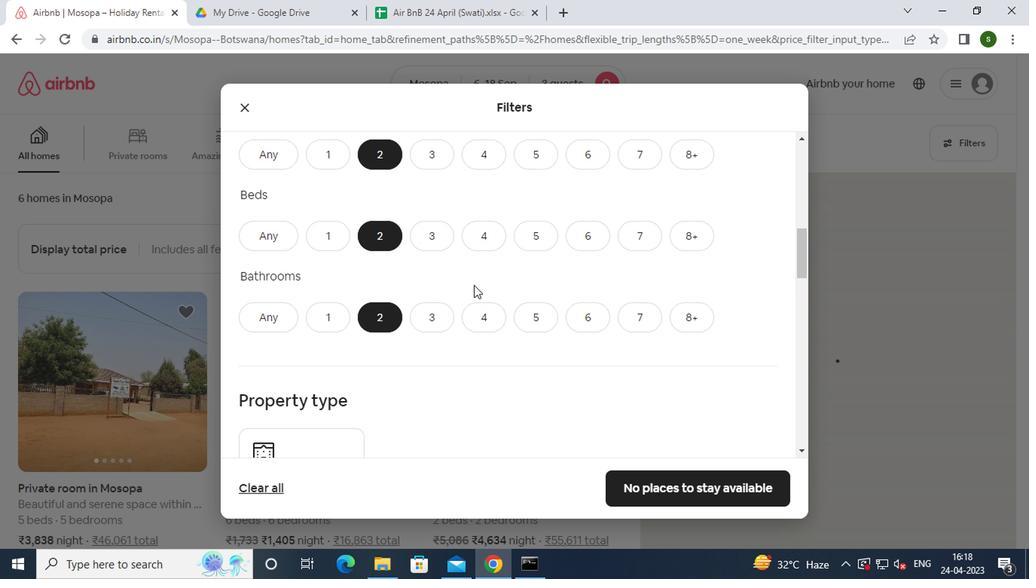 
Action: Mouse moved to (337, 283)
Screenshot: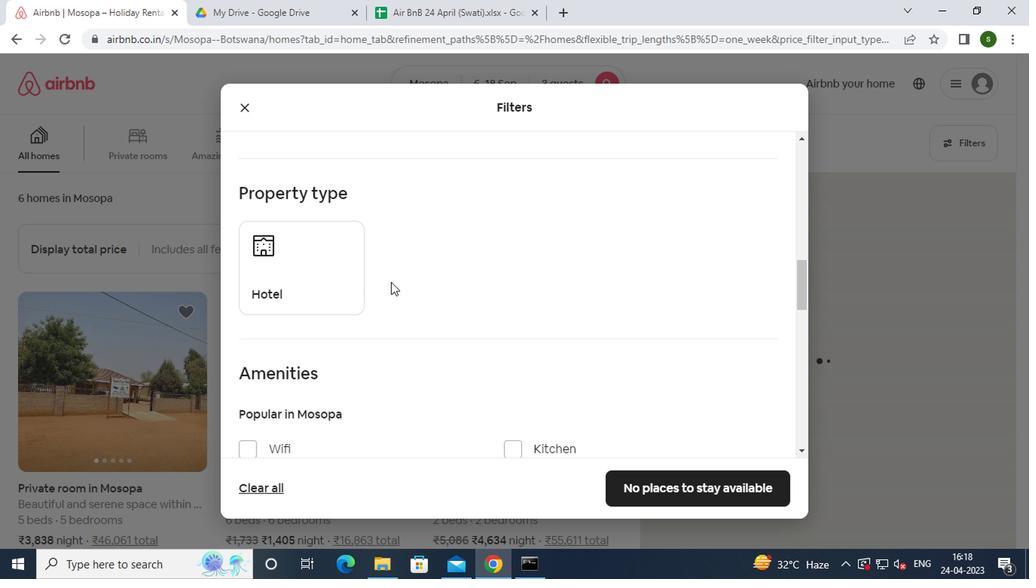 
Action: Mouse pressed left at (337, 283)
Screenshot: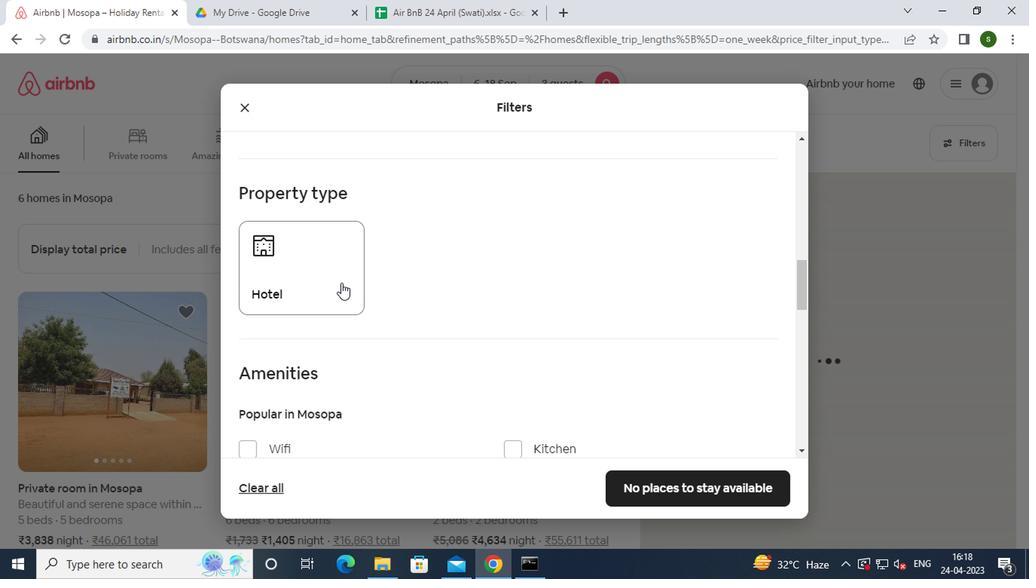 
Action: Mouse moved to (444, 265)
Screenshot: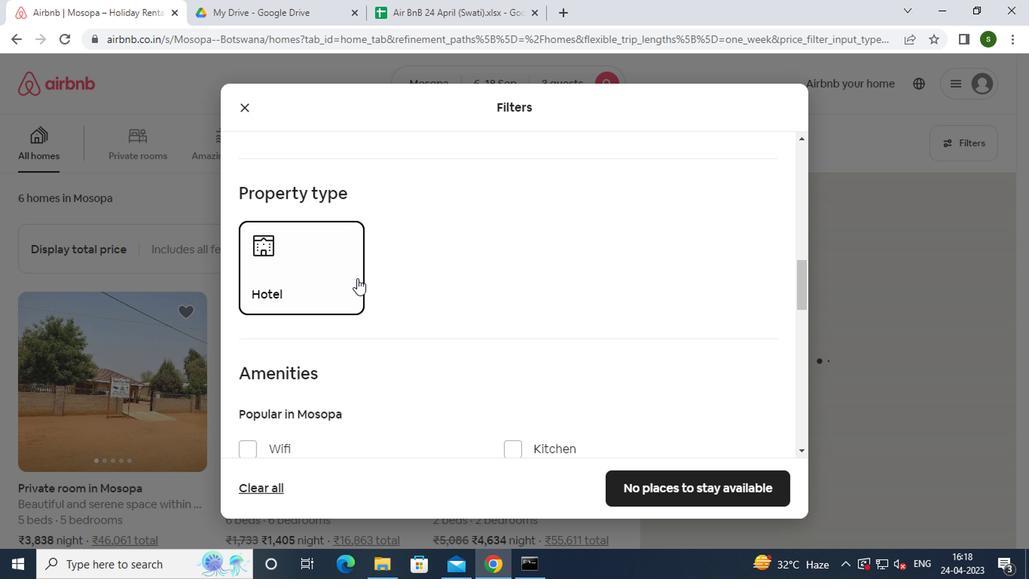 
Action: Mouse scrolled (444, 264) with delta (0, 0)
Screenshot: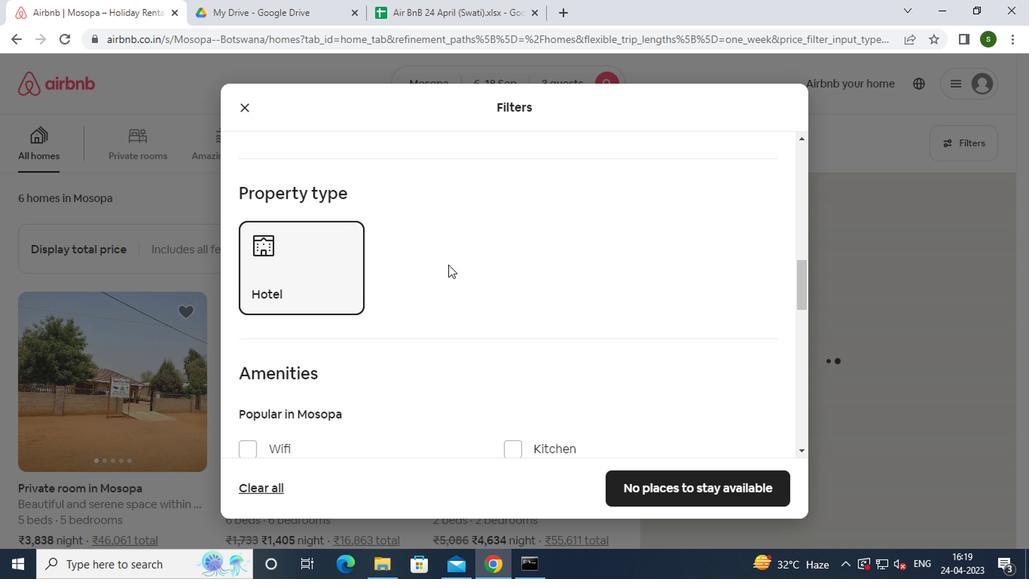
Action: Mouse scrolled (444, 264) with delta (0, 0)
Screenshot: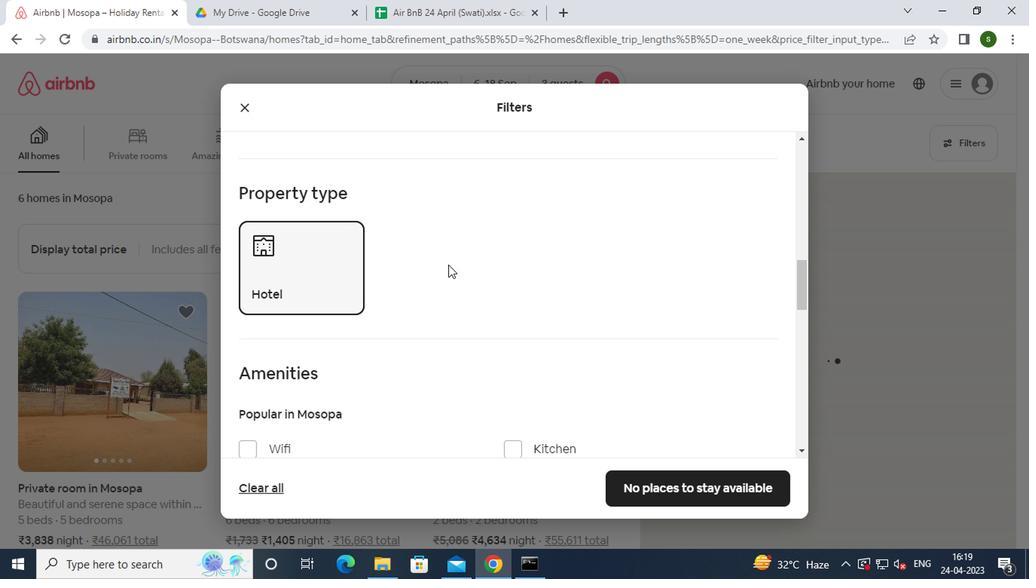 
Action: Mouse scrolled (444, 264) with delta (0, 0)
Screenshot: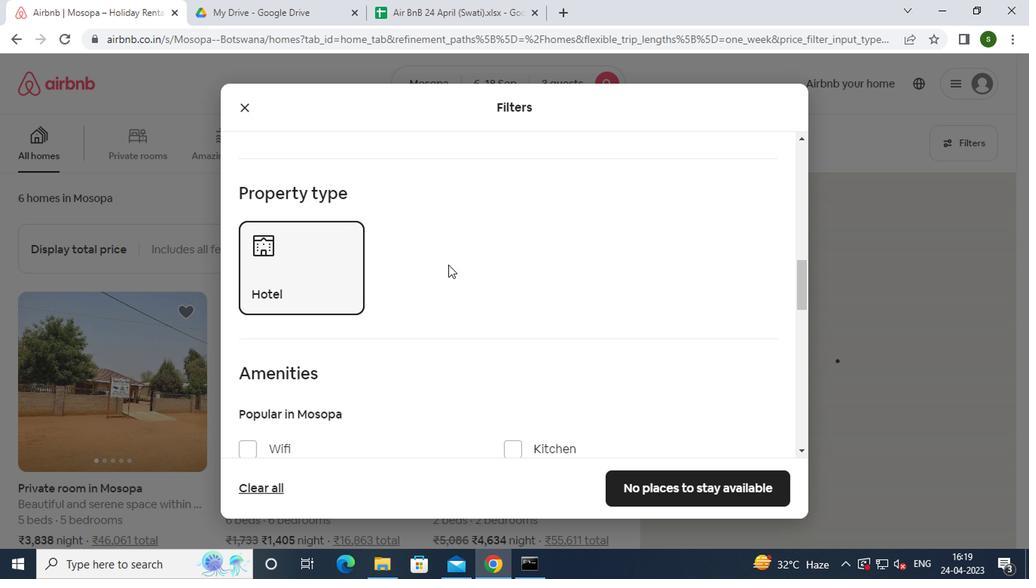 
Action: Mouse scrolled (444, 264) with delta (0, 0)
Screenshot: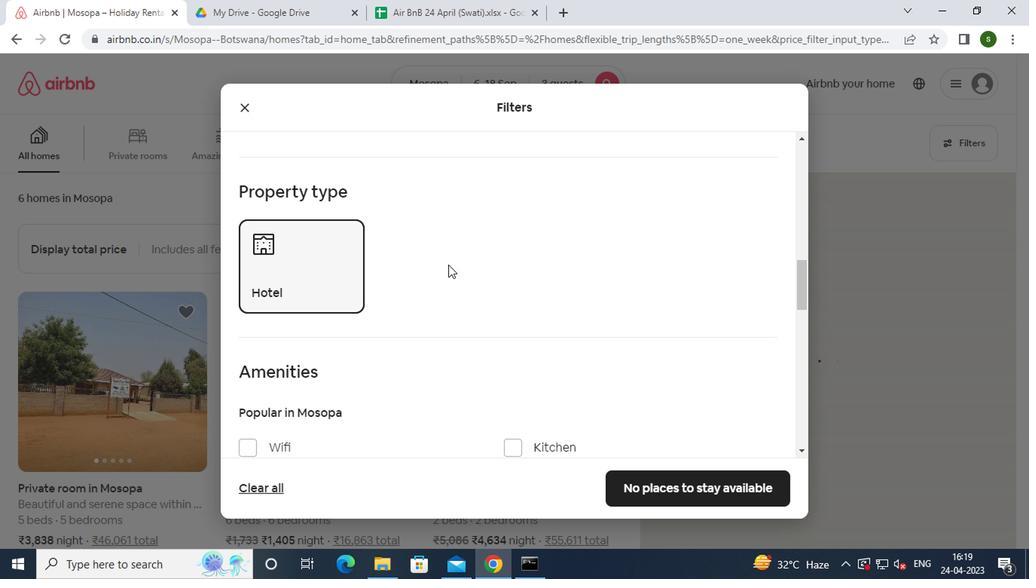 
Action: Mouse scrolled (444, 264) with delta (0, 0)
Screenshot: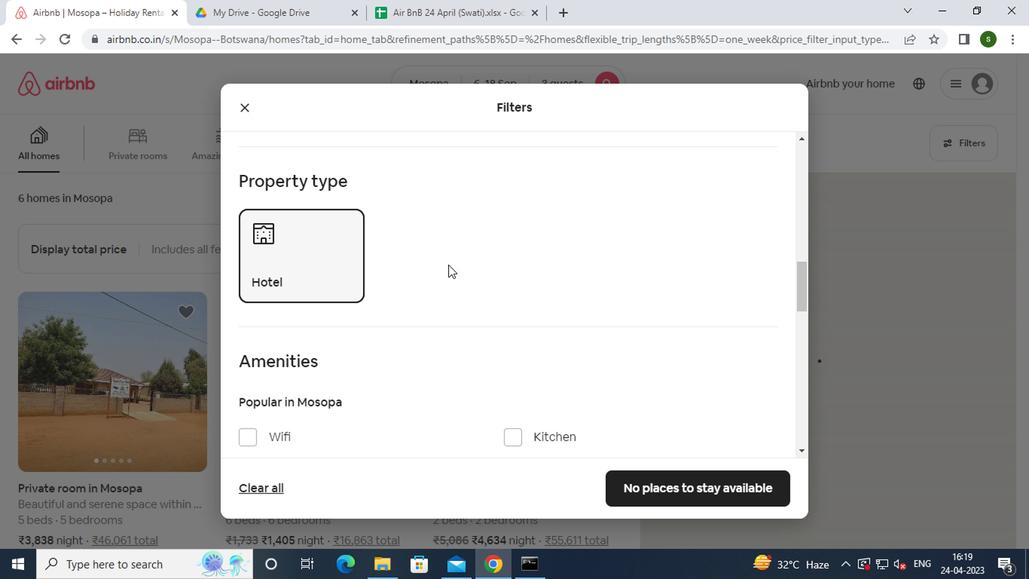 
Action: Mouse scrolled (444, 264) with delta (0, 0)
Screenshot: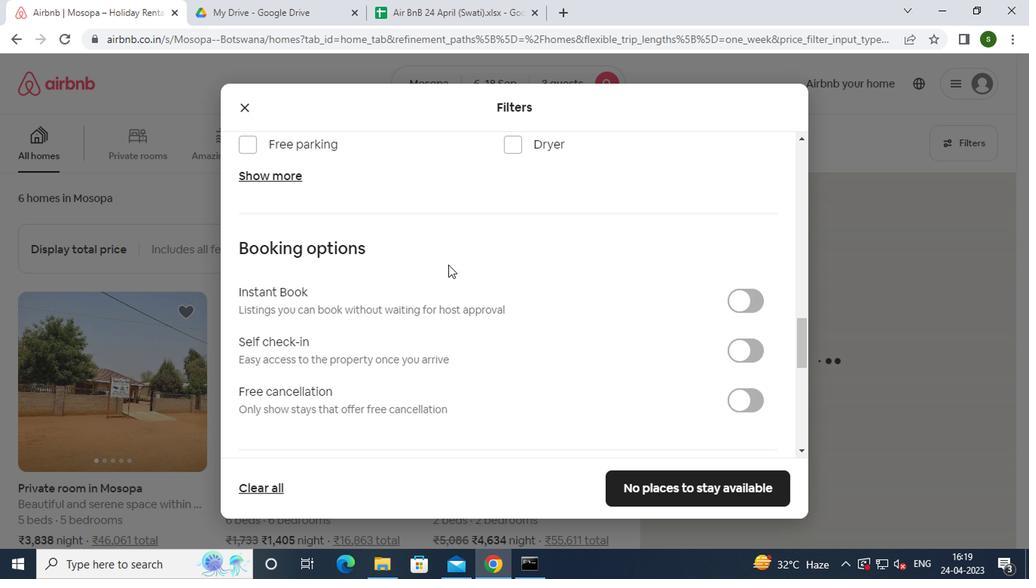 
Action: Mouse moved to (748, 280)
Screenshot: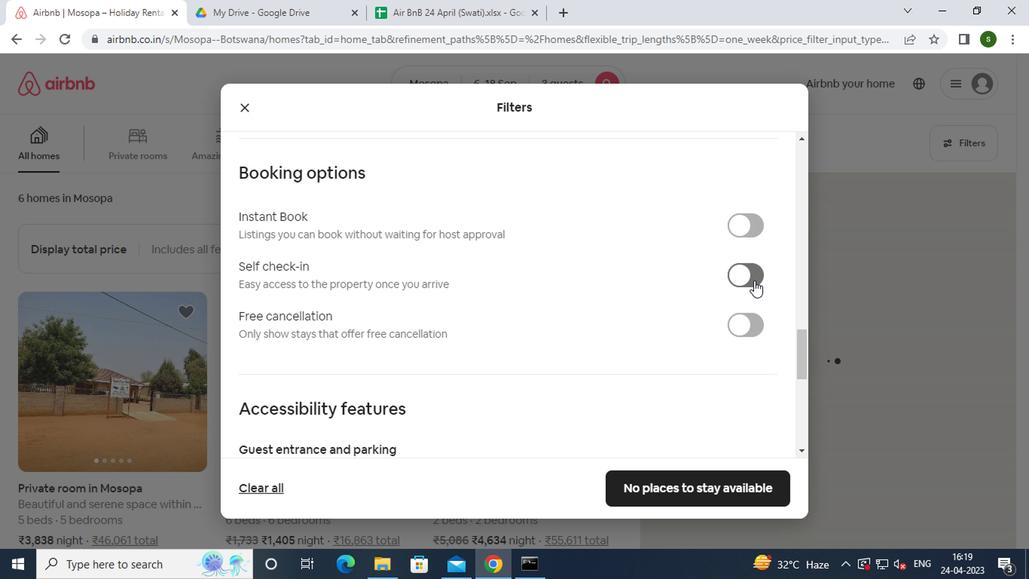 
Action: Mouse pressed left at (748, 280)
Screenshot: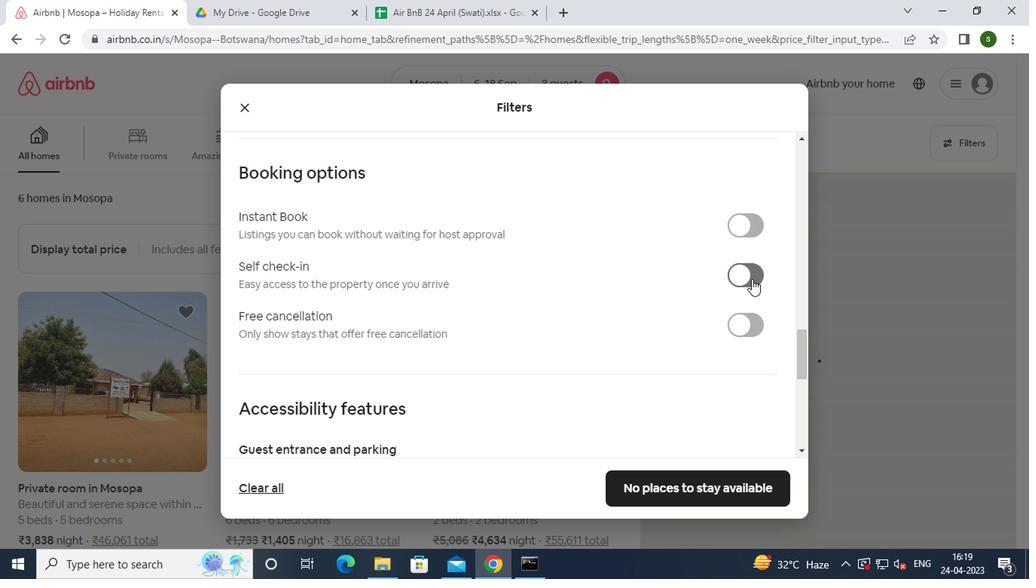 
Action: Mouse moved to (649, 297)
Screenshot: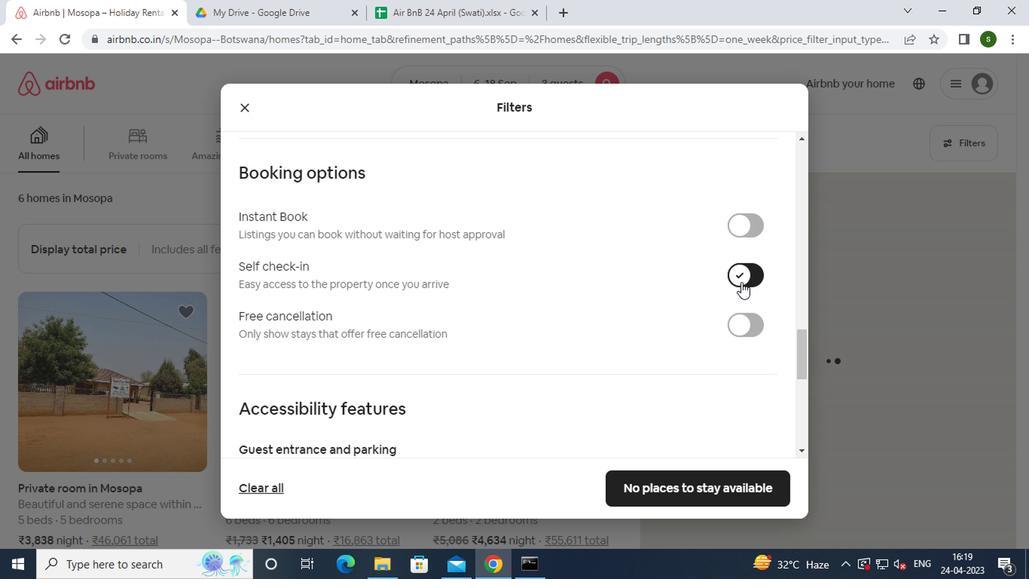 
Action: Mouse scrolled (649, 297) with delta (0, 0)
Screenshot: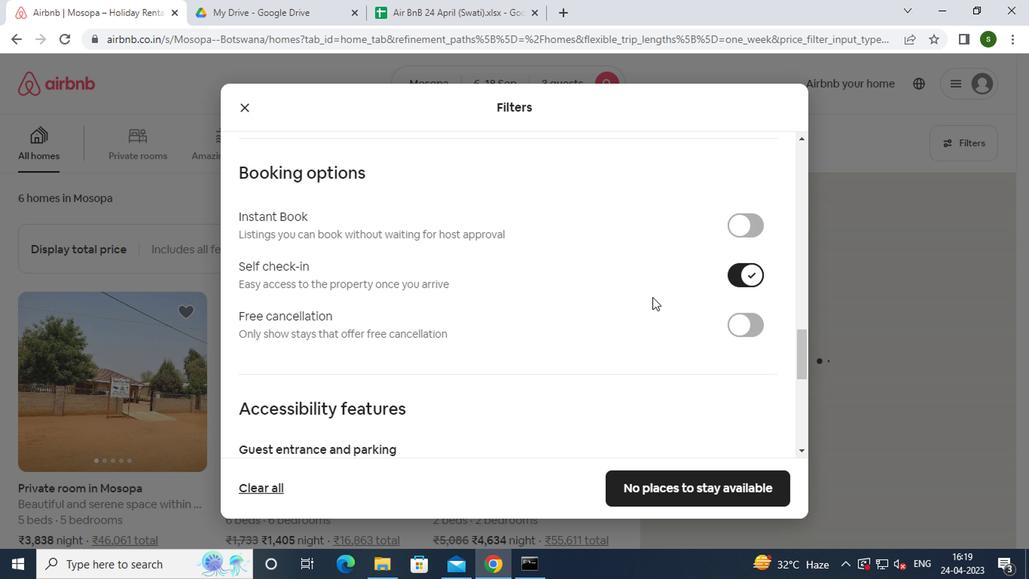 
Action: Mouse scrolled (649, 297) with delta (0, 0)
Screenshot: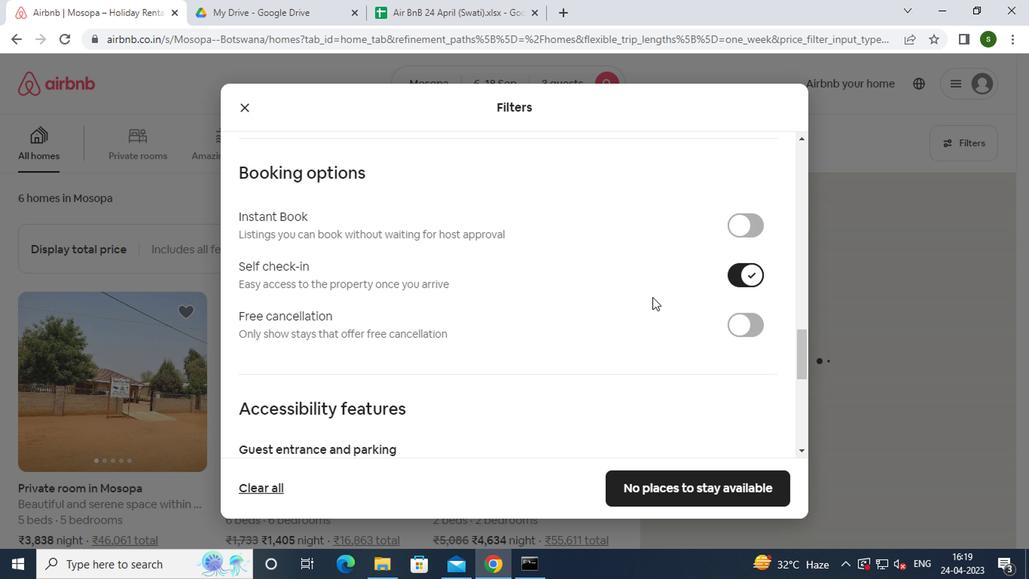 
Action: Mouse scrolled (649, 297) with delta (0, 0)
Screenshot: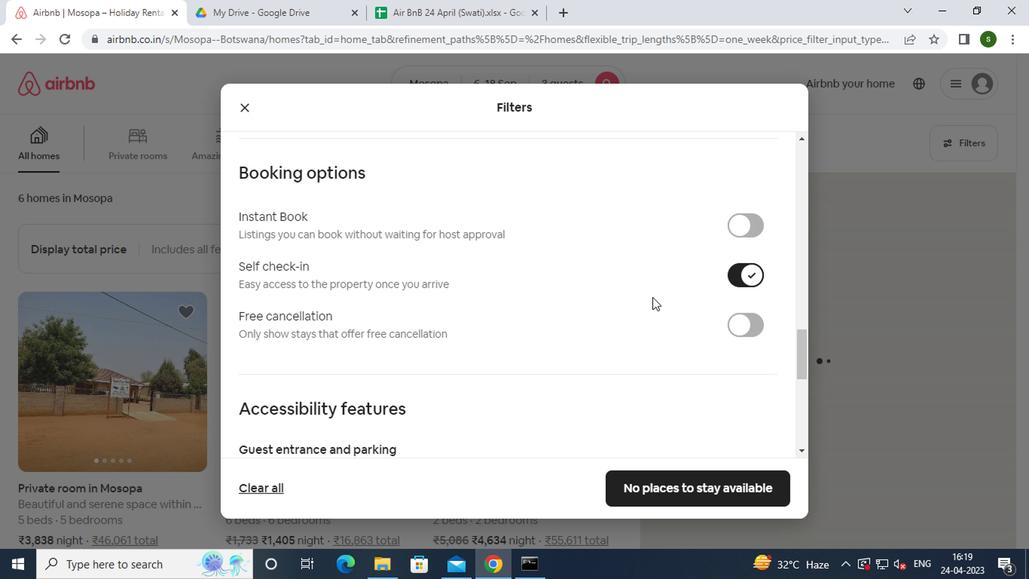 
Action: Mouse scrolled (649, 297) with delta (0, 0)
Screenshot: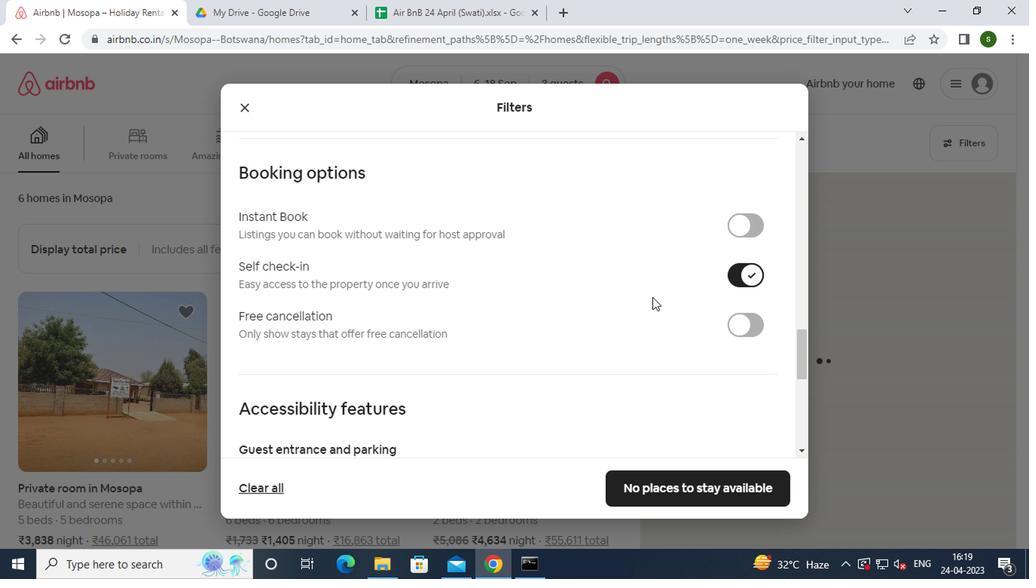 
Action: Mouse scrolled (649, 297) with delta (0, 0)
Screenshot: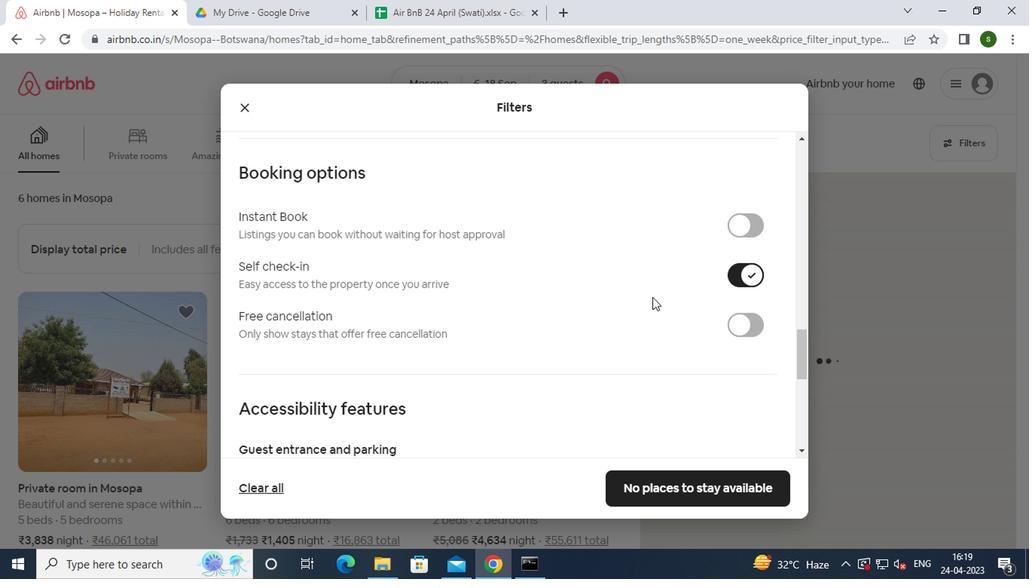 
Action: Mouse scrolled (649, 297) with delta (0, 0)
Screenshot: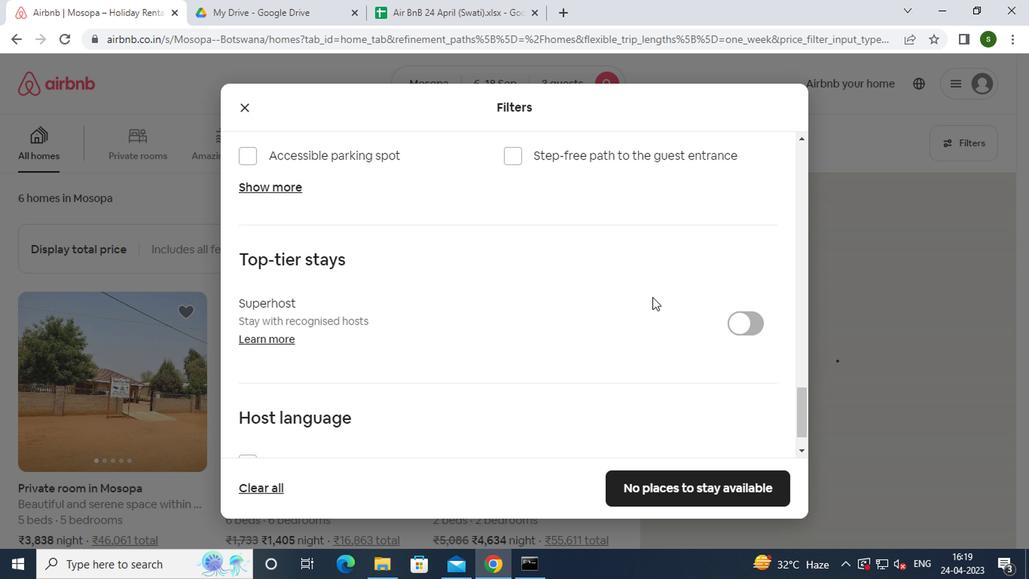 
Action: Mouse scrolled (649, 297) with delta (0, 0)
Screenshot: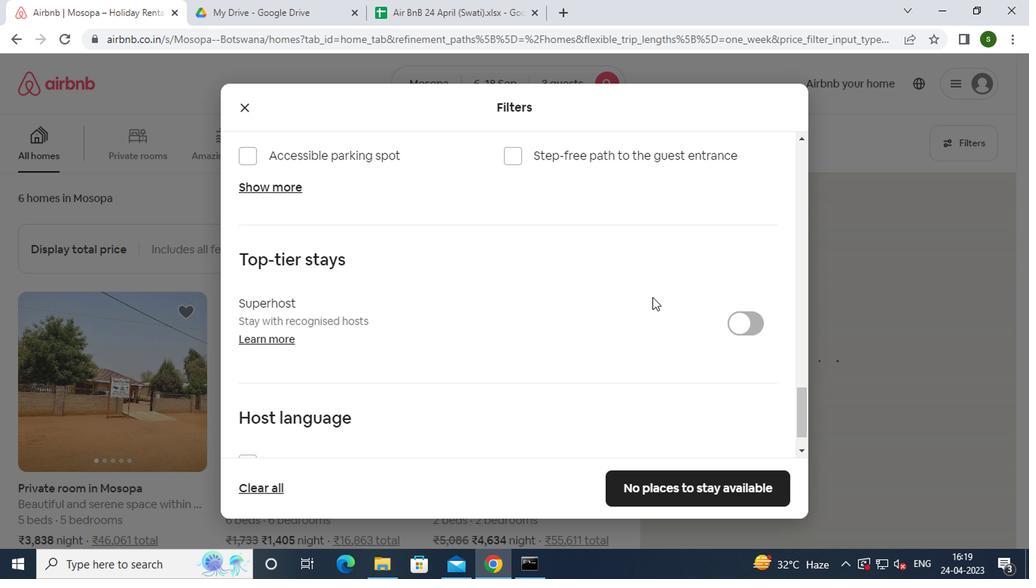 
Action: Mouse scrolled (649, 297) with delta (0, 0)
Screenshot: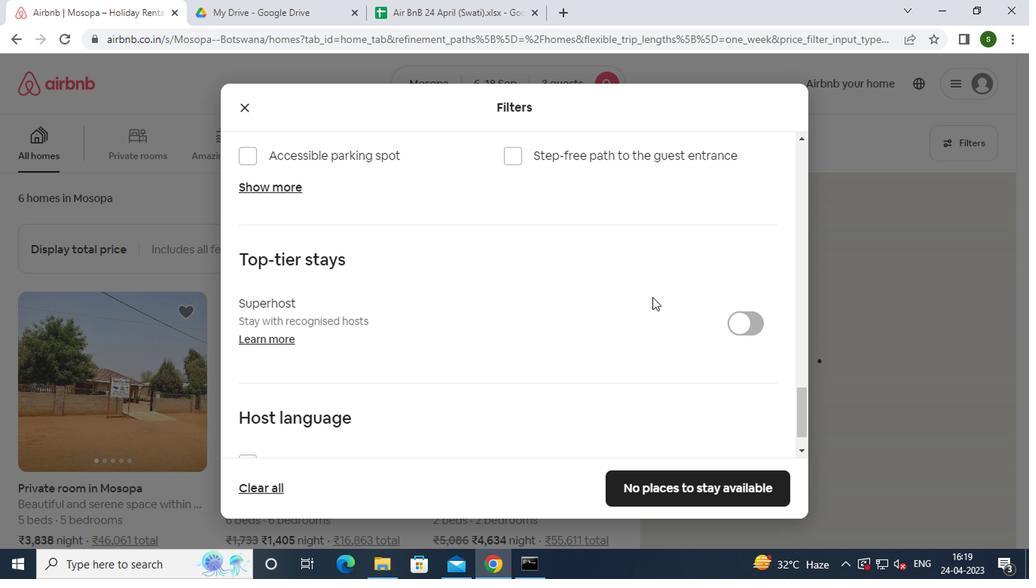 
Action: Mouse scrolled (649, 297) with delta (0, 0)
Screenshot: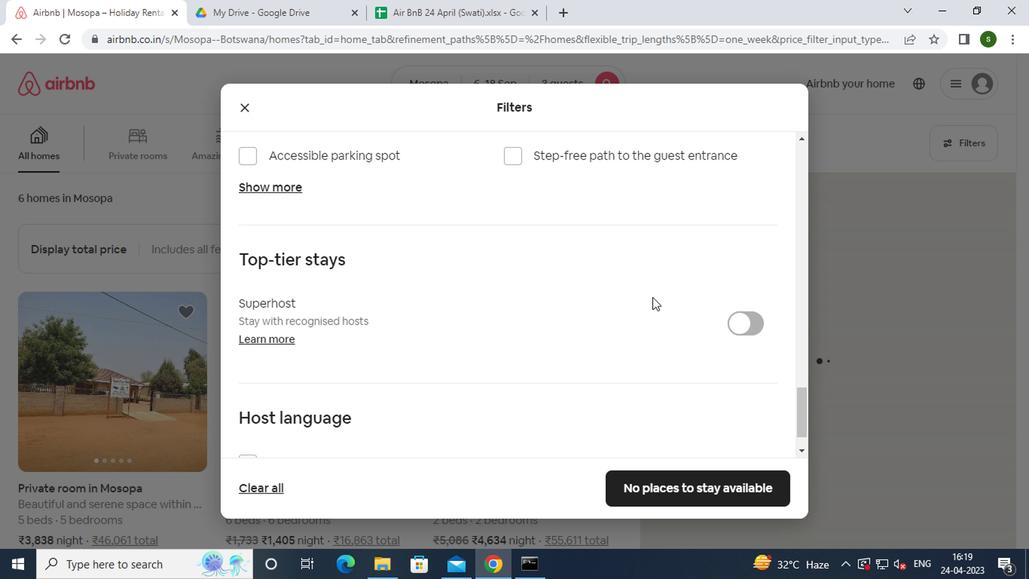 
Action: Mouse moved to (290, 411)
Screenshot: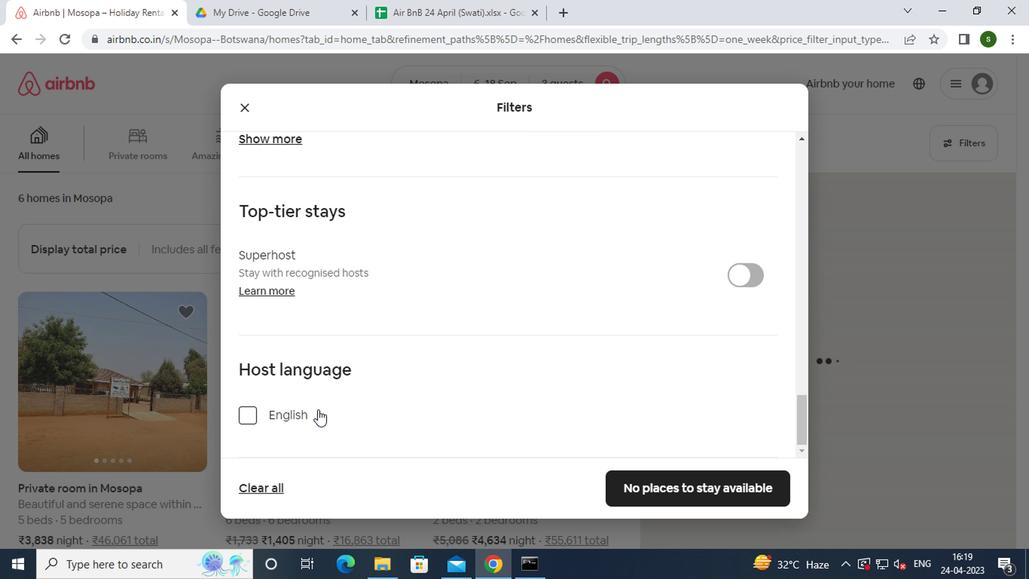 
Action: Mouse pressed left at (290, 411)
Screenshot: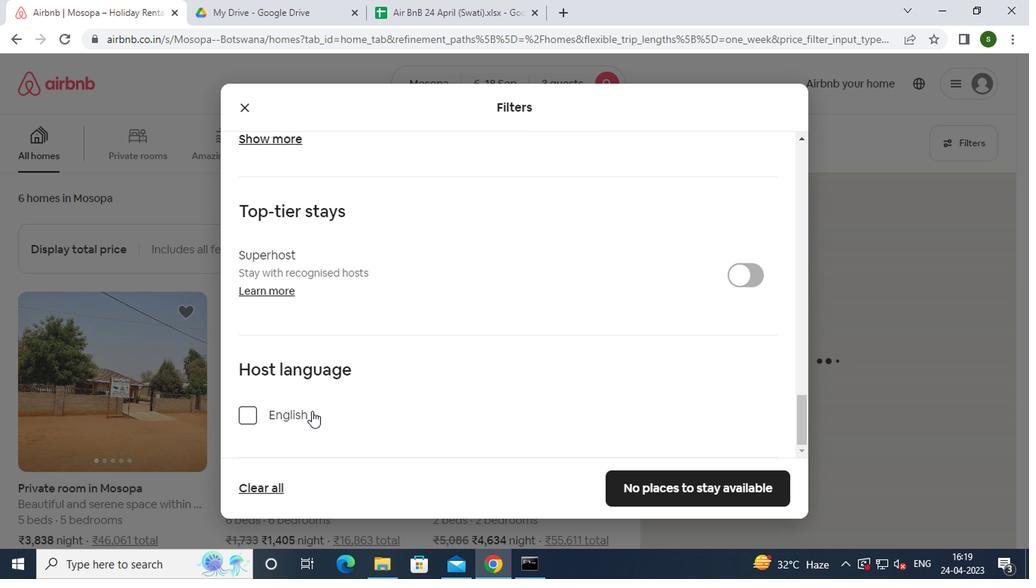 
Action: Mouse moved to (645, 485)
Screenshot: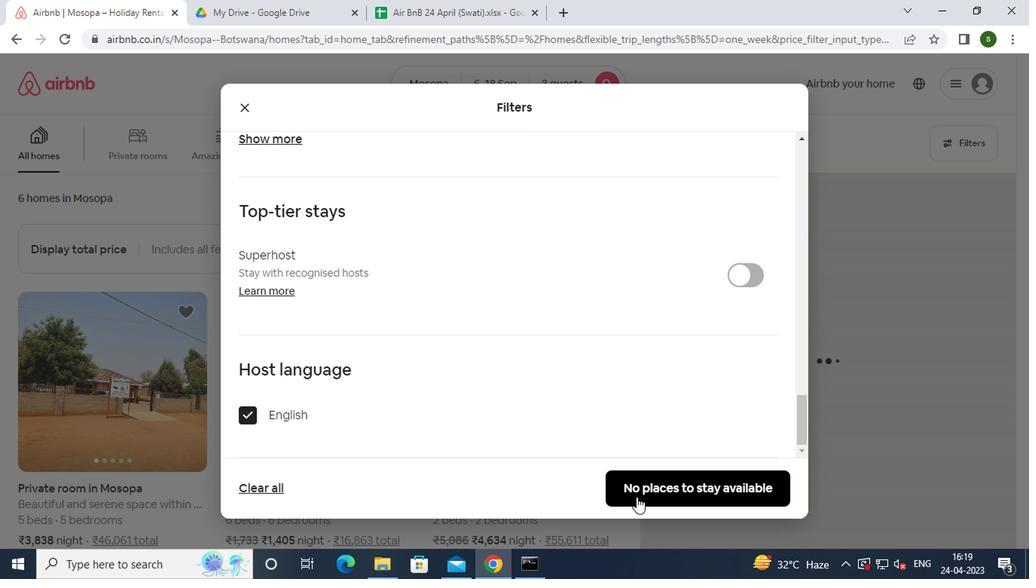 
Action: Mouse pressed left at (645, 485)
Screenshot: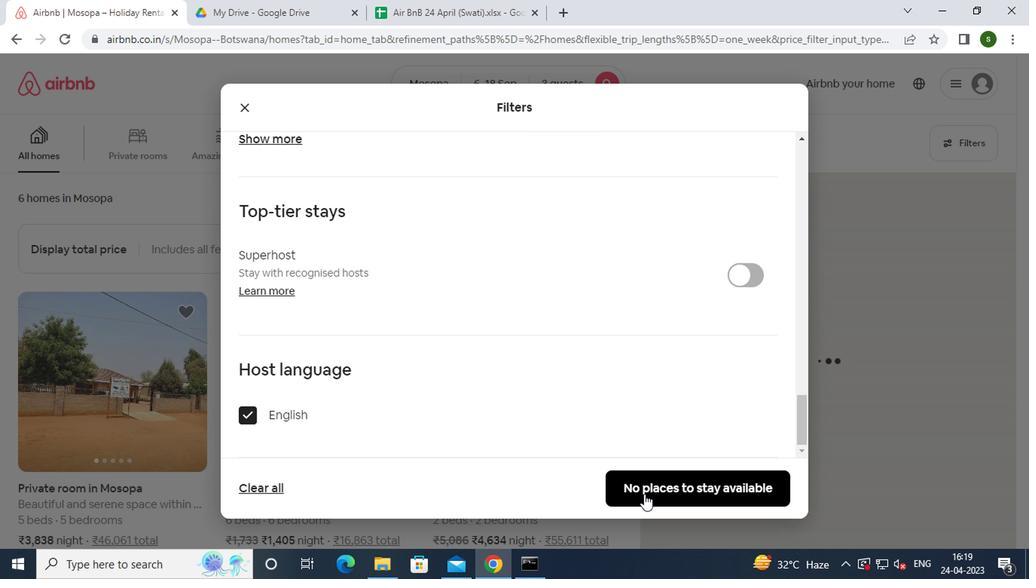 
Action: Mouse moved to (447, 176)
Screenshot: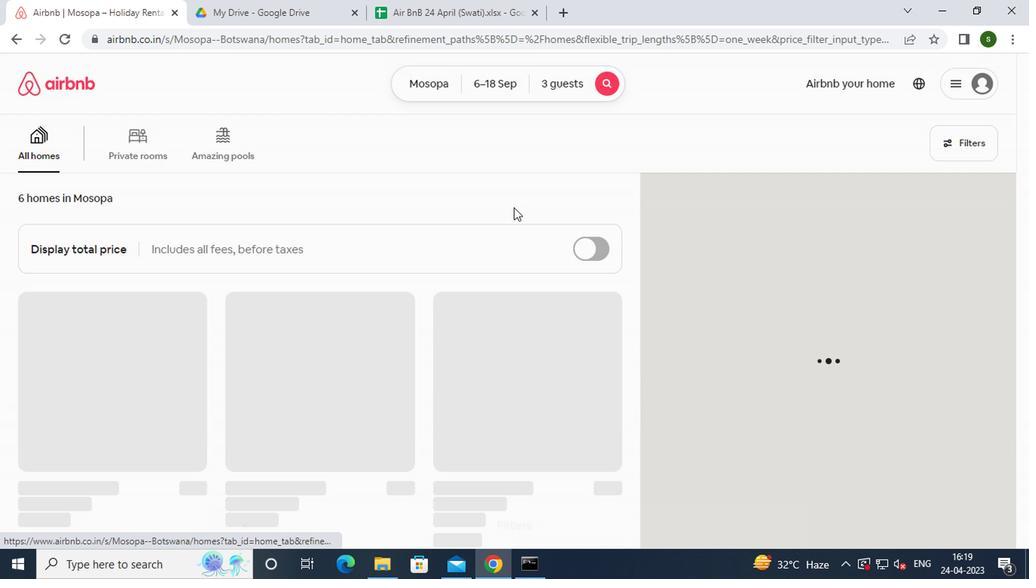
